 Task: Find connections with filter location Kardítsa with filter topic #Networkingwith filter profile language German with filter current company Seco Tools with filter school Bennett University with filter industry Abrasives and Nonmetallic Minerals Manufacturing with filter service category Telecommunications with filter keywords title Porter
Action: Mouse moved to (327, 219)
Screenshot: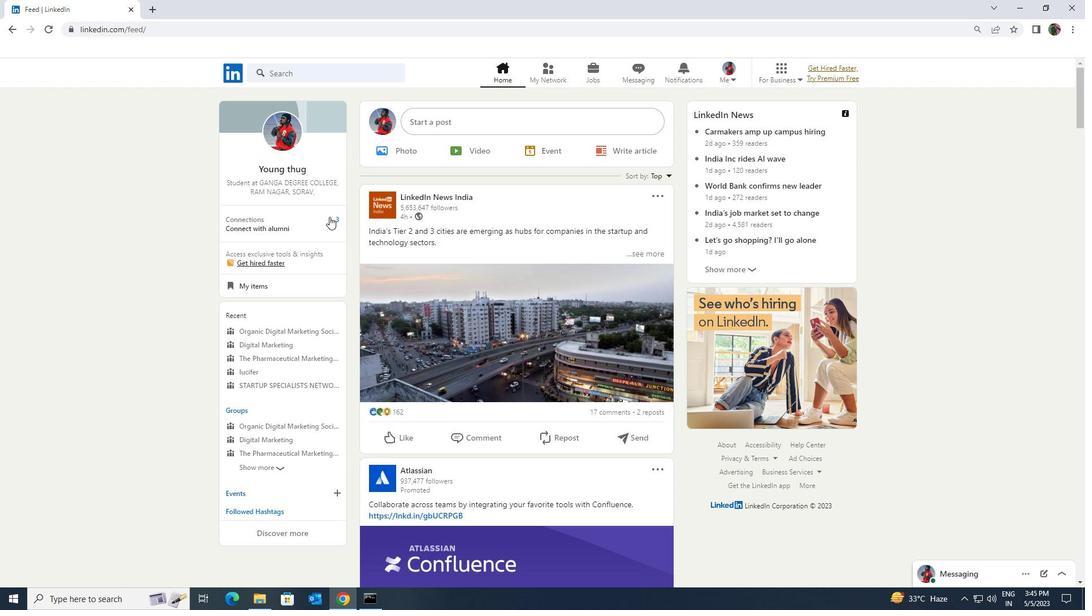 
Action: Mouse pressed left at (327, 219)
Screenshot: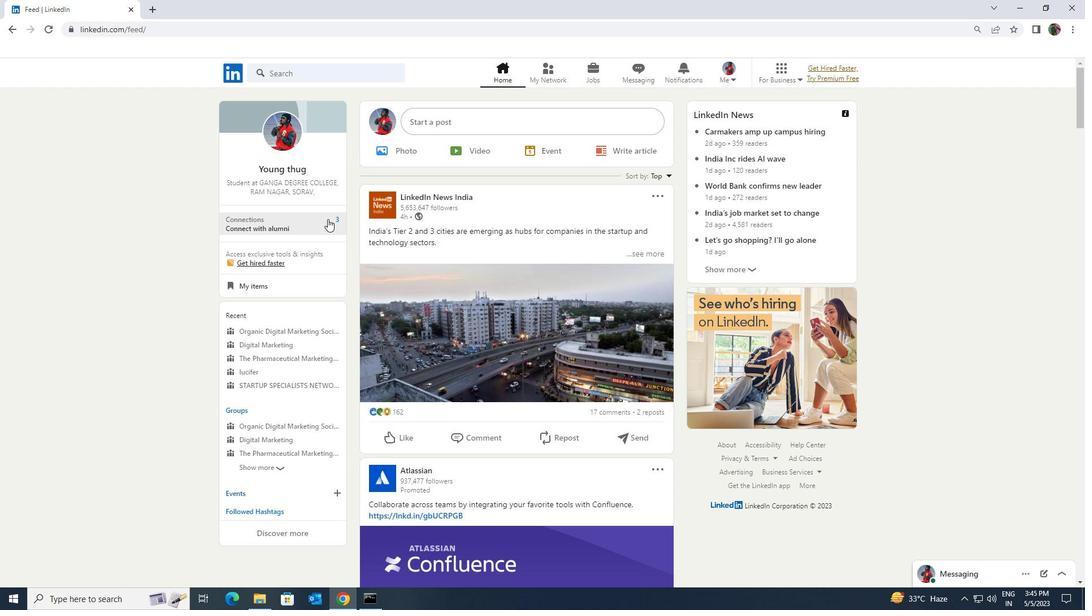 
Action: Mouse moved to (333, 140)
Screenshot: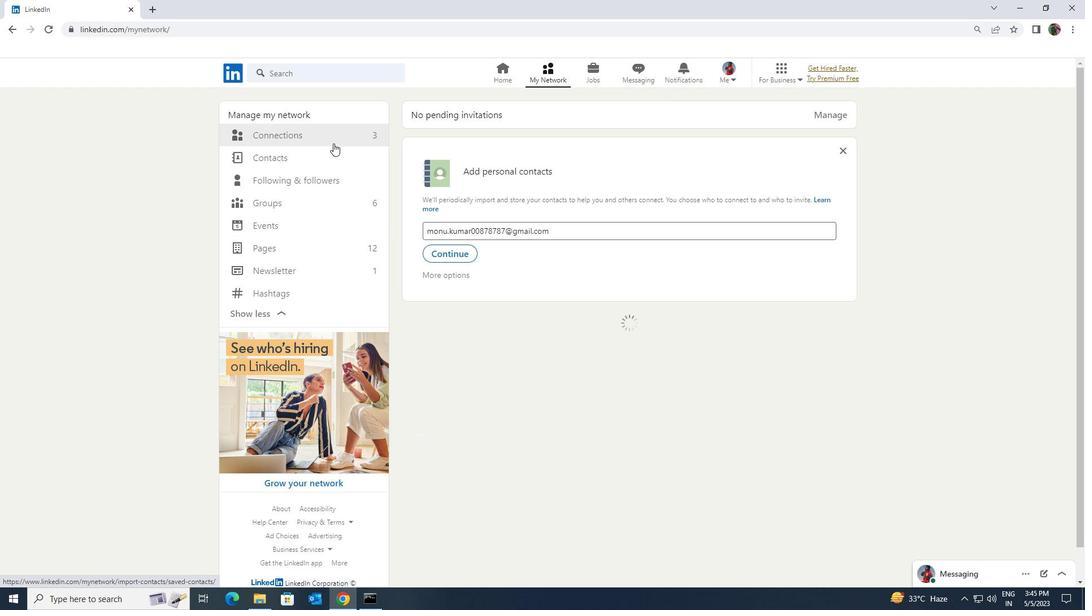 
Action: Mouse pressed left at (333, 140)
Screenshot: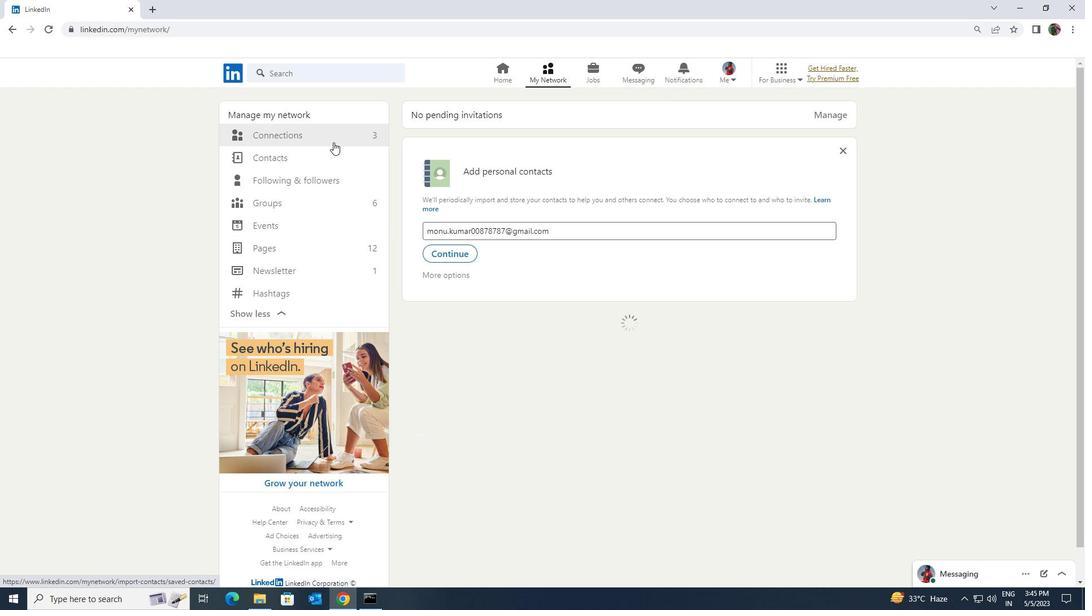 
Action: Mouse moved to (626, 136)
Screenshot: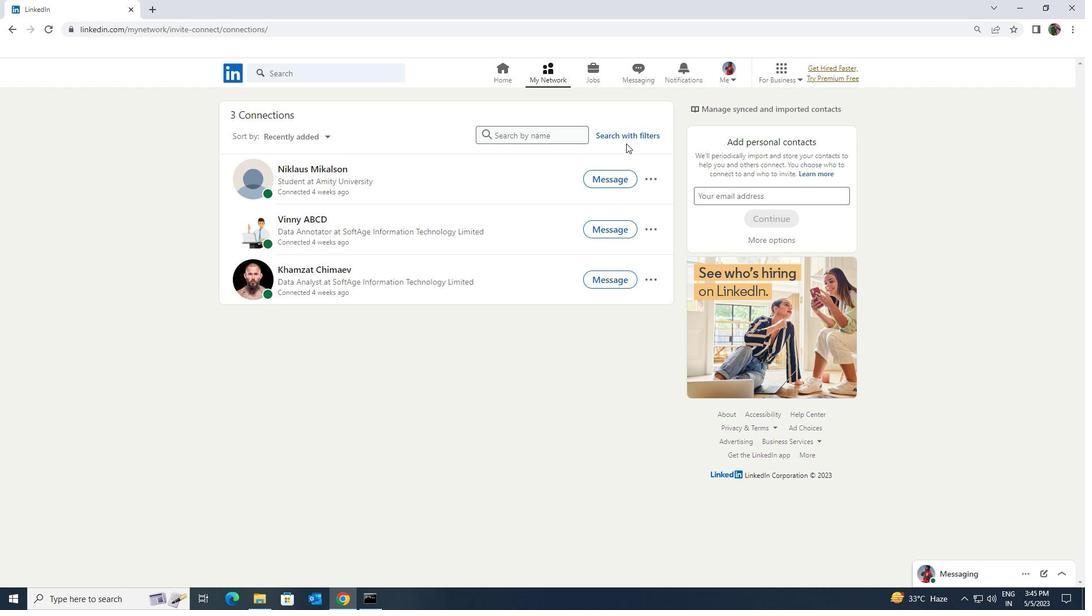 
Action: Mouse pressed left at (626, 136)
Screenshot: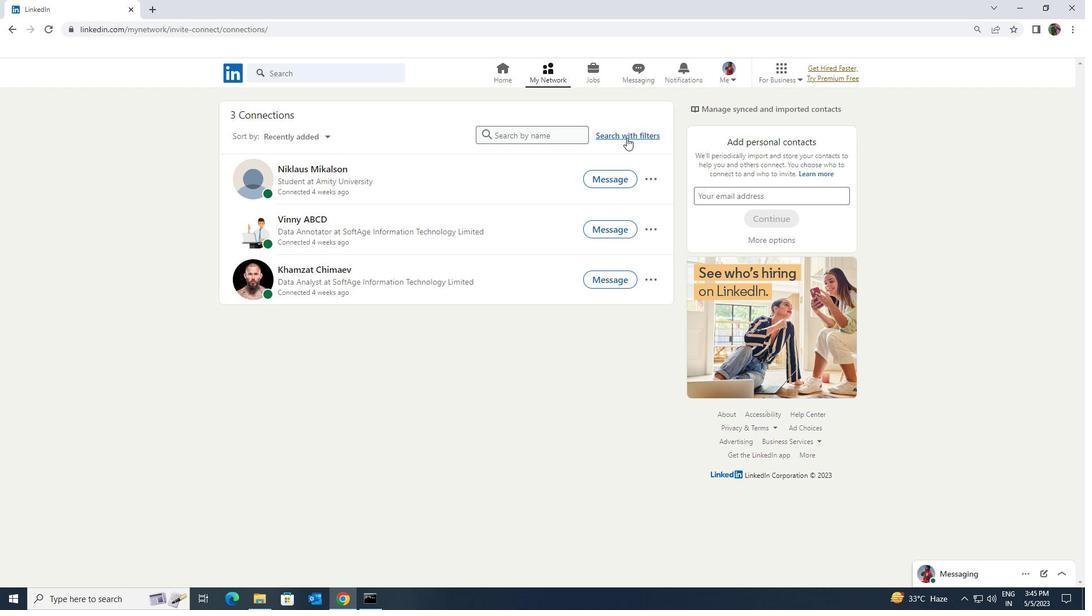 
Action: Mouse moved to (589, 105)
Screenshot: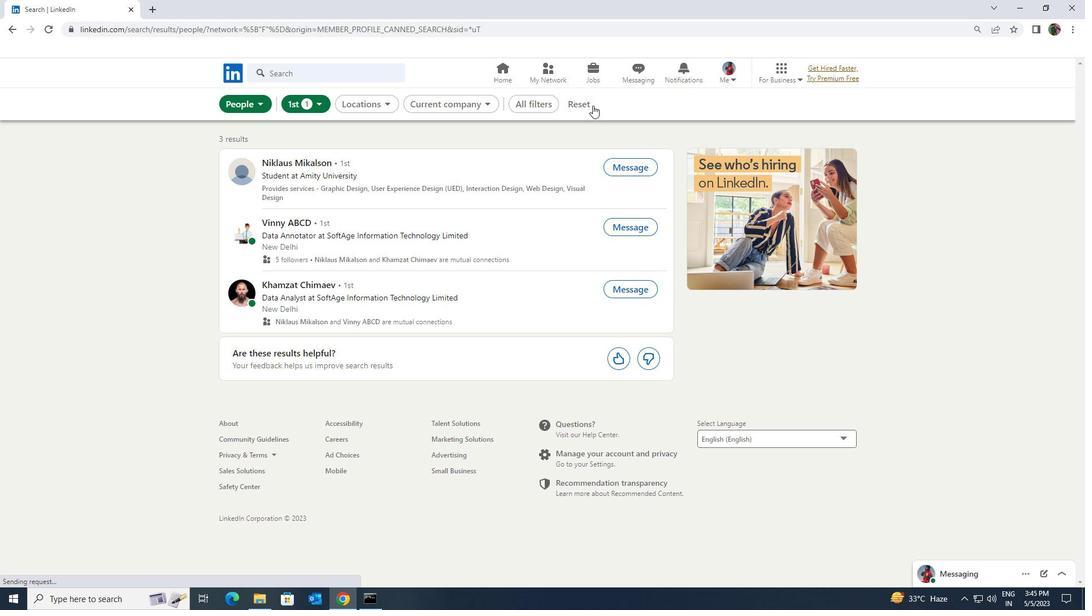 
Action: Mouse pressed left at (589, 105)
Screenshot: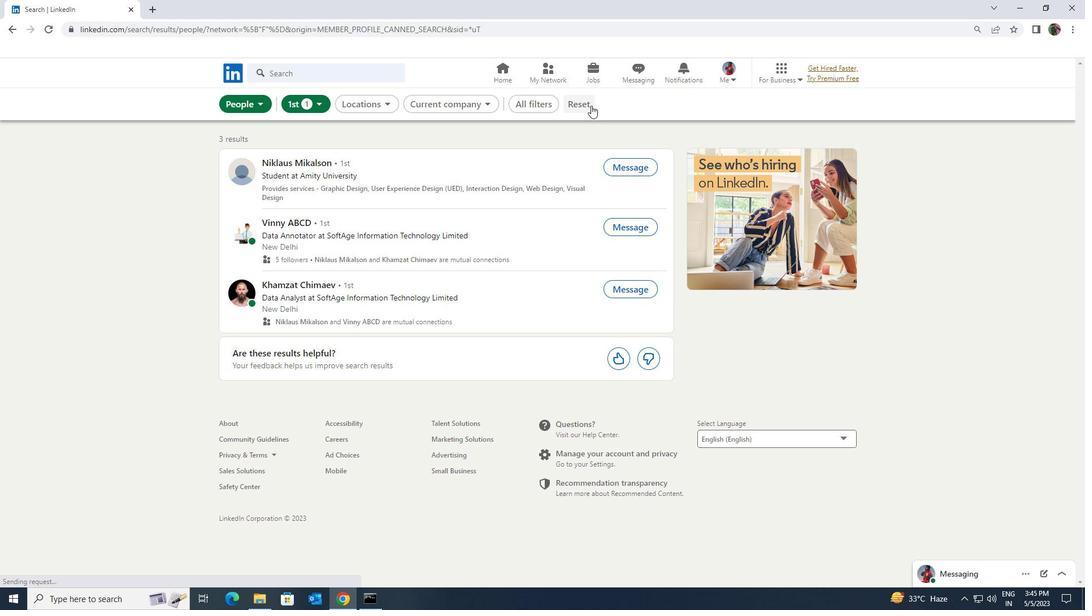 
Action: Mouse moved to (573, 103)
Screenshot: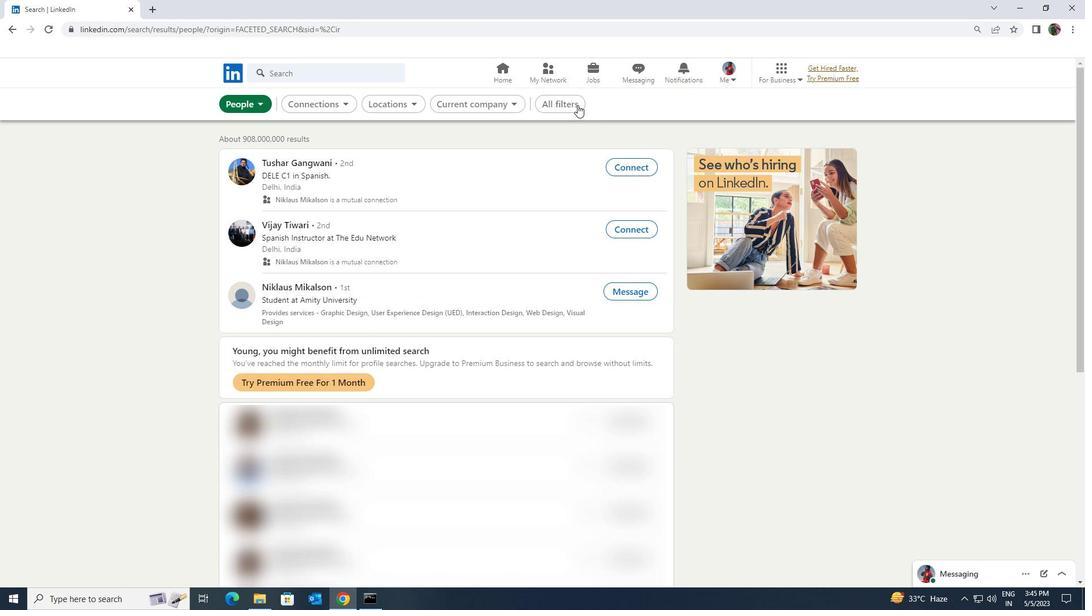 
Action: Mouse pressed left at (573, 103)
Screenshot: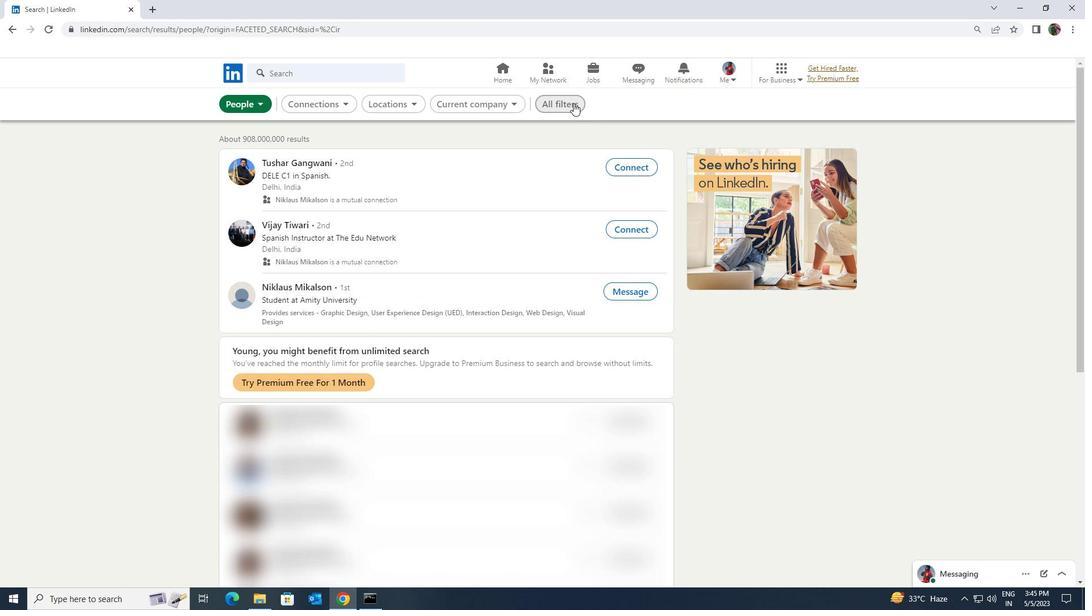 
Action: Mouse moved to (954, 449)
Screenshot: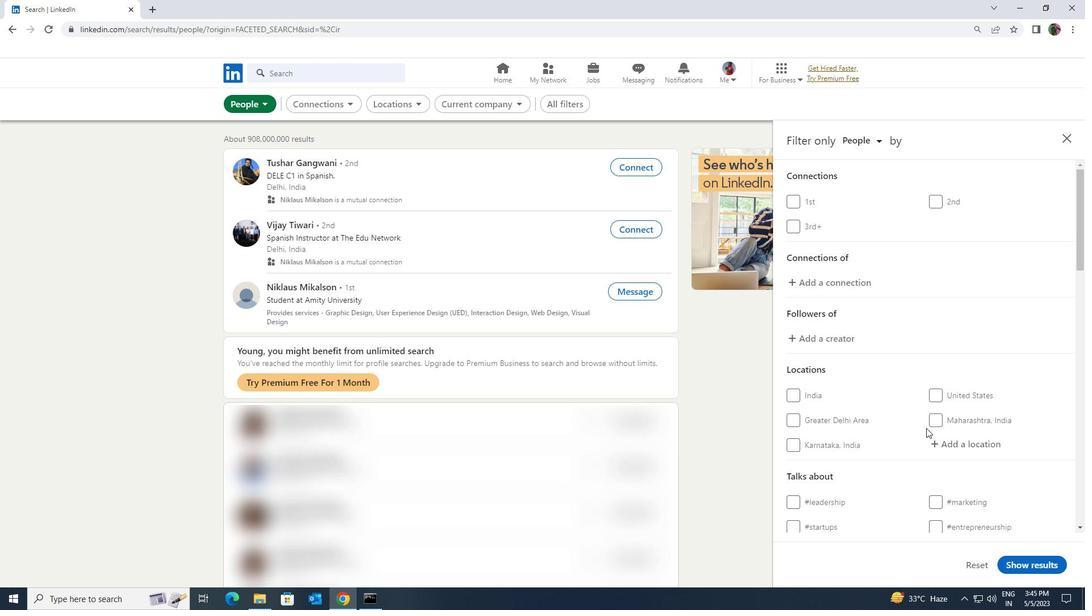 
Action: Mouse pressed left at (954, 449)
Screenshot: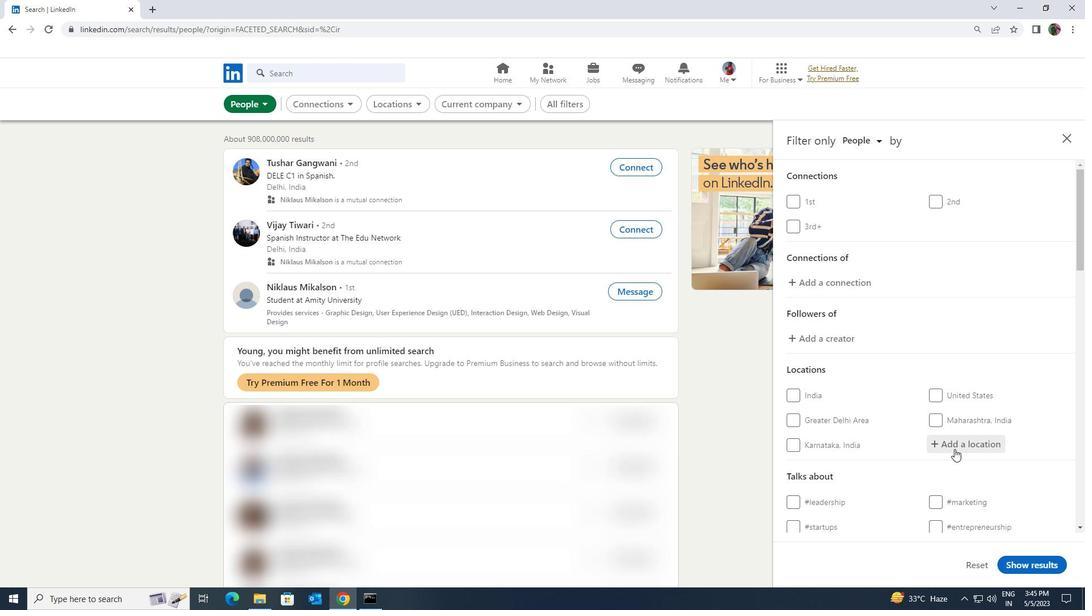 
Action: Key pressed <Key.shift>KARDISTA
Screenshot: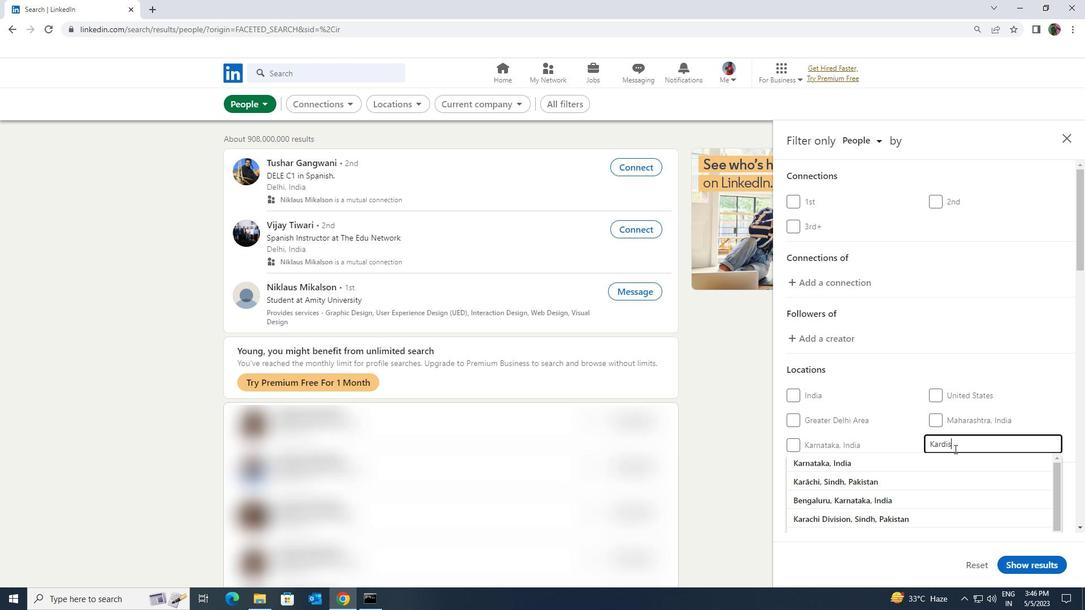 
Action: Mouse scrolled (954, 448) with delta (0, 0)
Screenshot: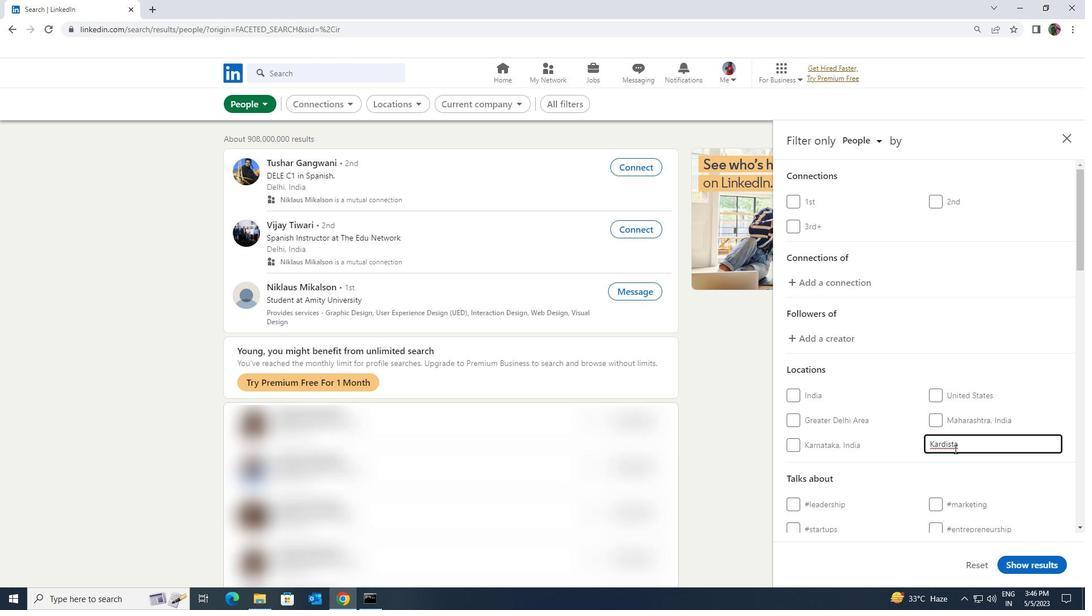 
Action: Mouse scrolled (954, 448) with delta (0, 0)
Screenshot: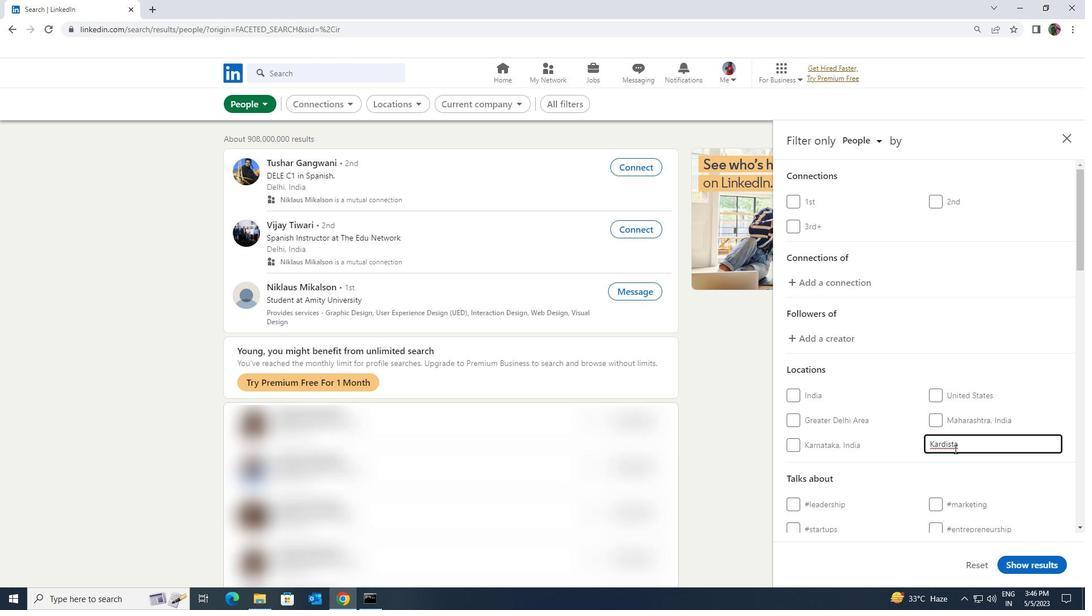 
Action: Mouse moved to (955, 445)
Screenshot: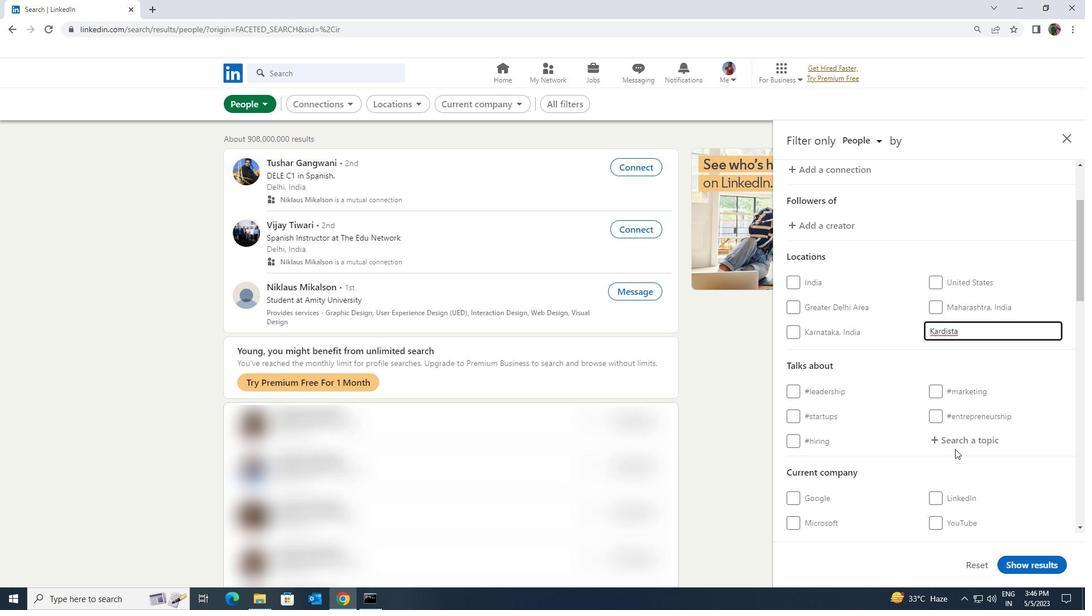 
Action: Mouse pressed left at (955, 445)
Screenshot: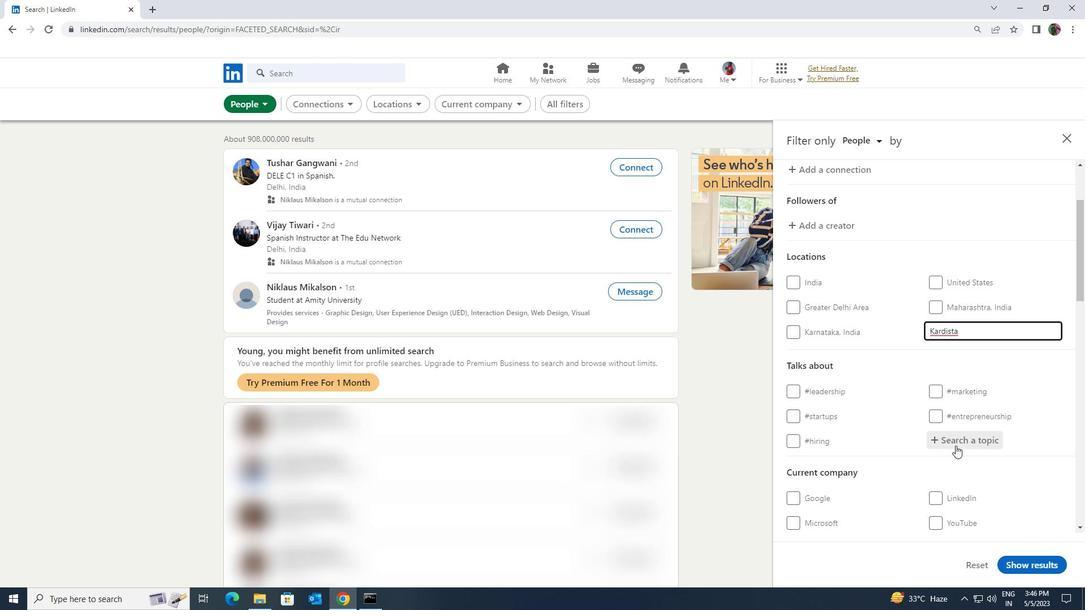 
Action: Key pressed <Key.shift>NETWORKING
Screenshot: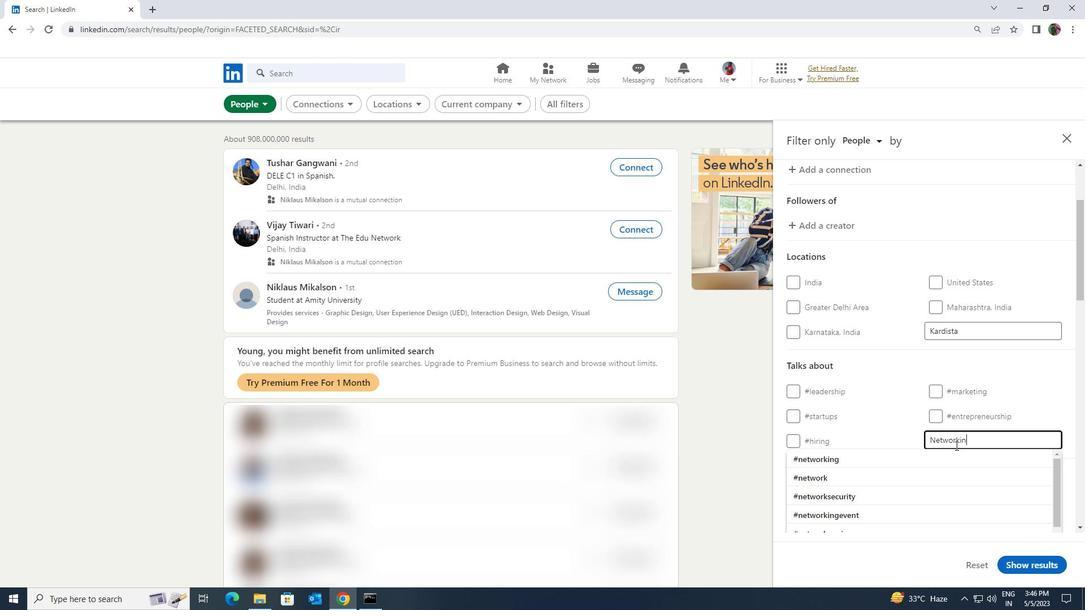 
Action: Mouse moved to (955, 452)
Screenshot: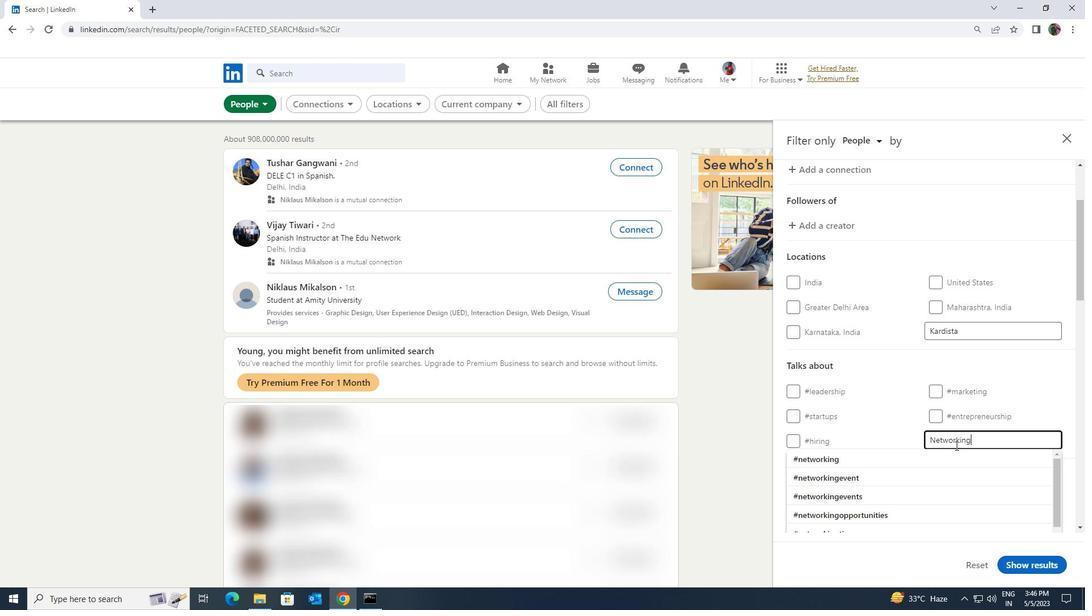 
Action: Mouse pressed left at (955, 452)
Screenshot: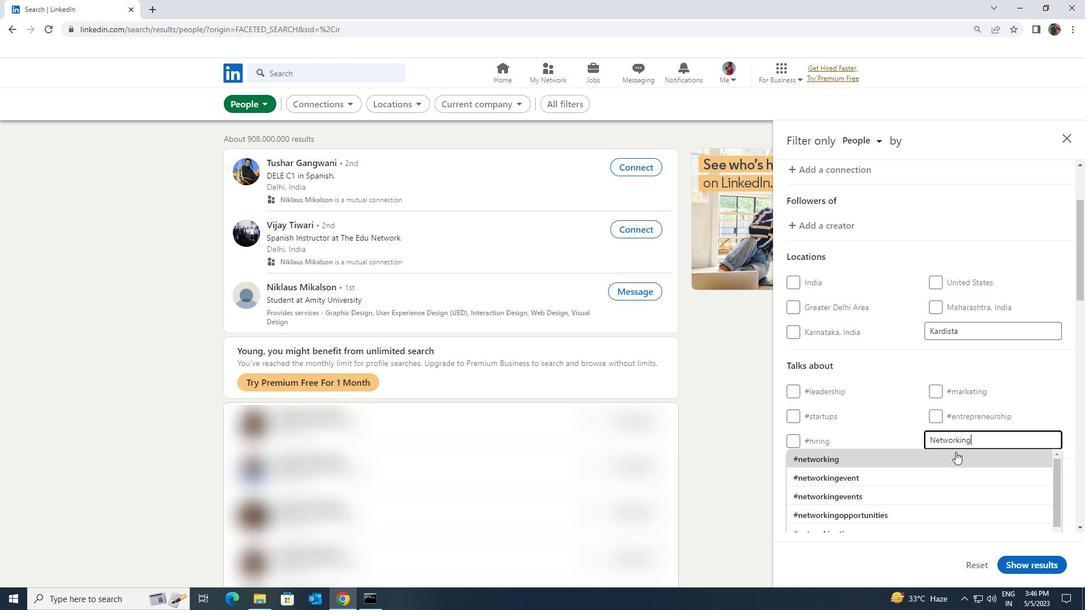 
Action: Mouse scrolled (955, 451) with delta (0, 0)
Screenshot: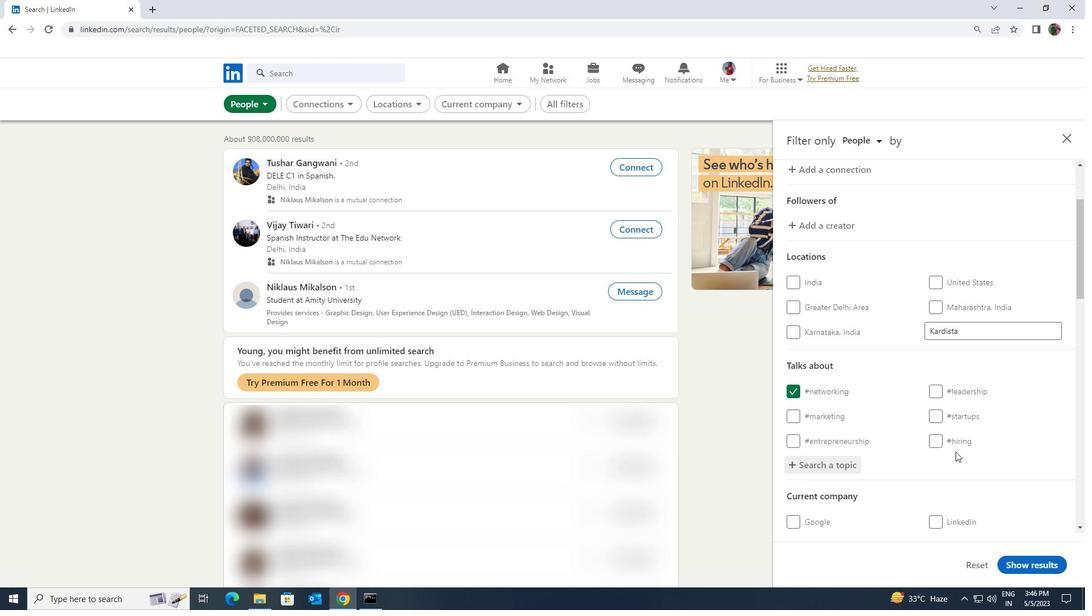 
Action: Mouse scrolled (955, 451) with delta (0, 0)
Screenshot: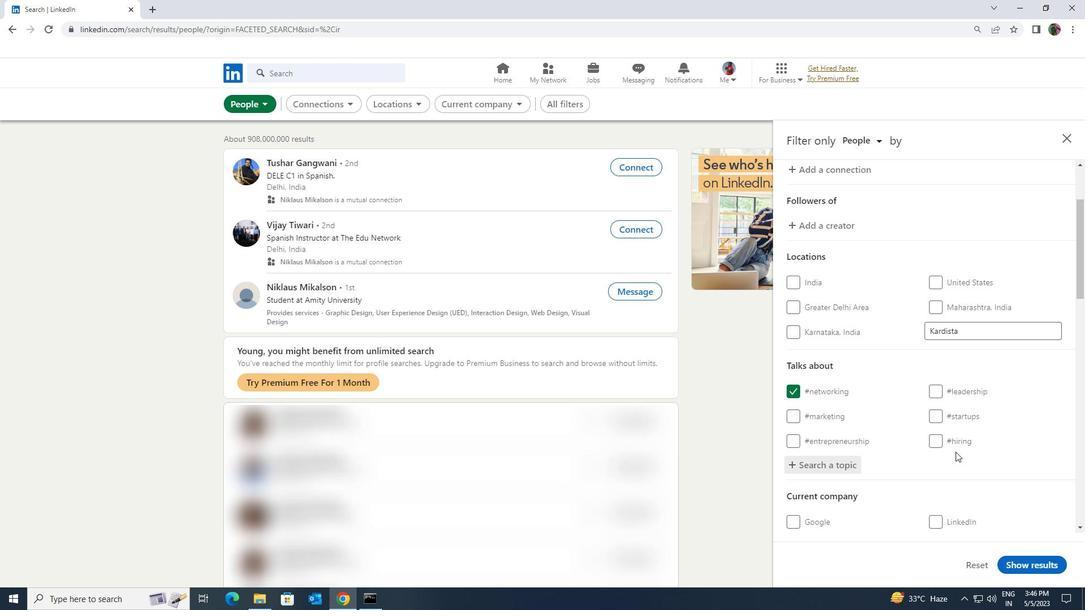 
Action: Mouse scrolled (955, 451) with delta (0, 0)
Screenshot: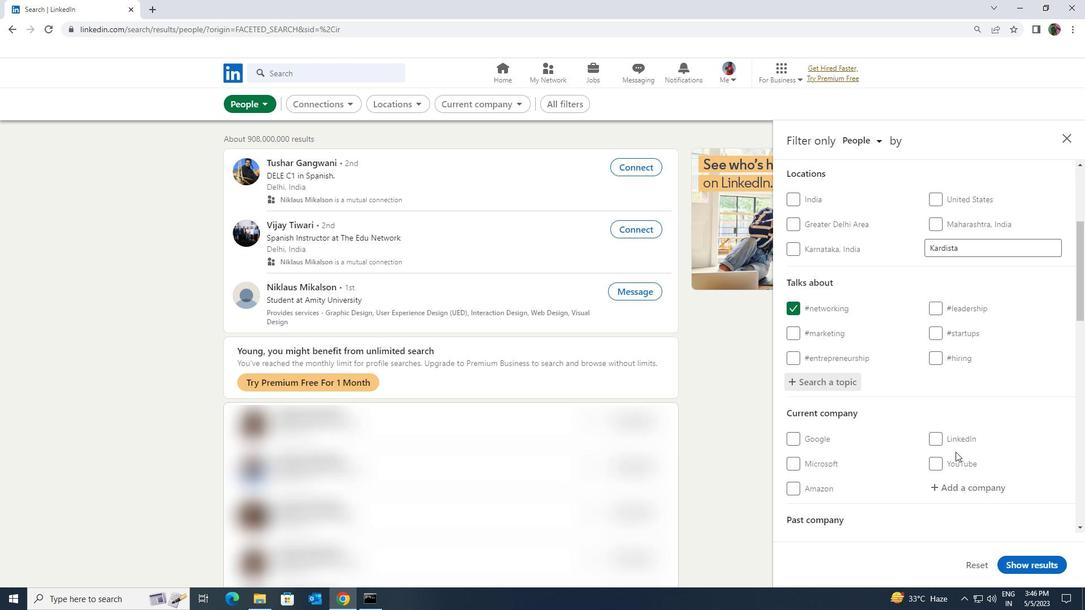 
Action: Mouse scrolled (955, 451) with delta (0, 0)
Screenshot: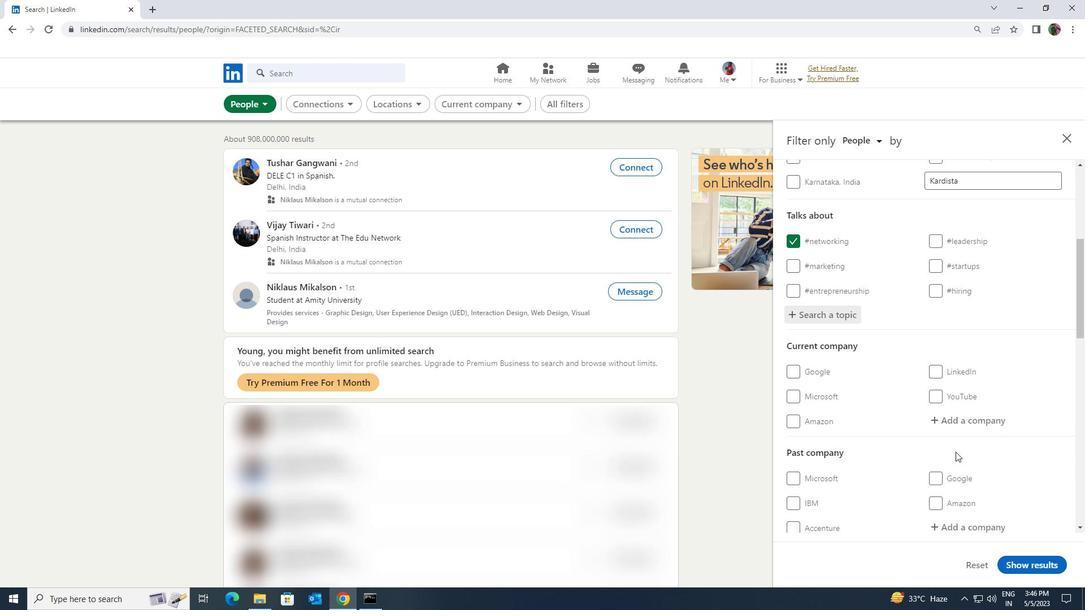
Action: Mouse scrolled (955, 451) with delta (0, 0)
Screenshot: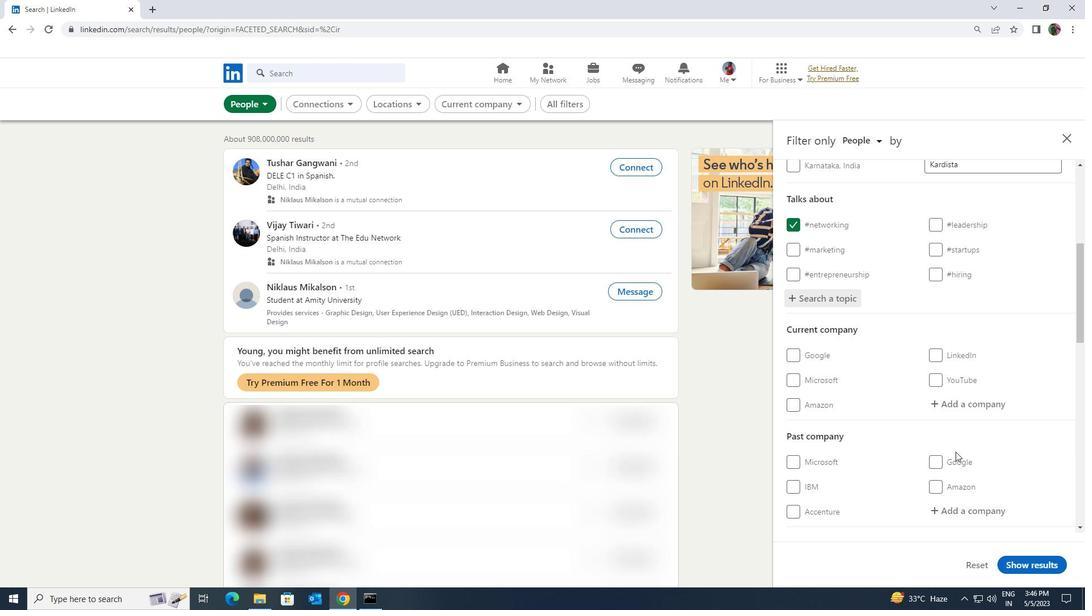 
Action: Mouse scrolled (955, 451) with delta (0, 0)
Screenshot: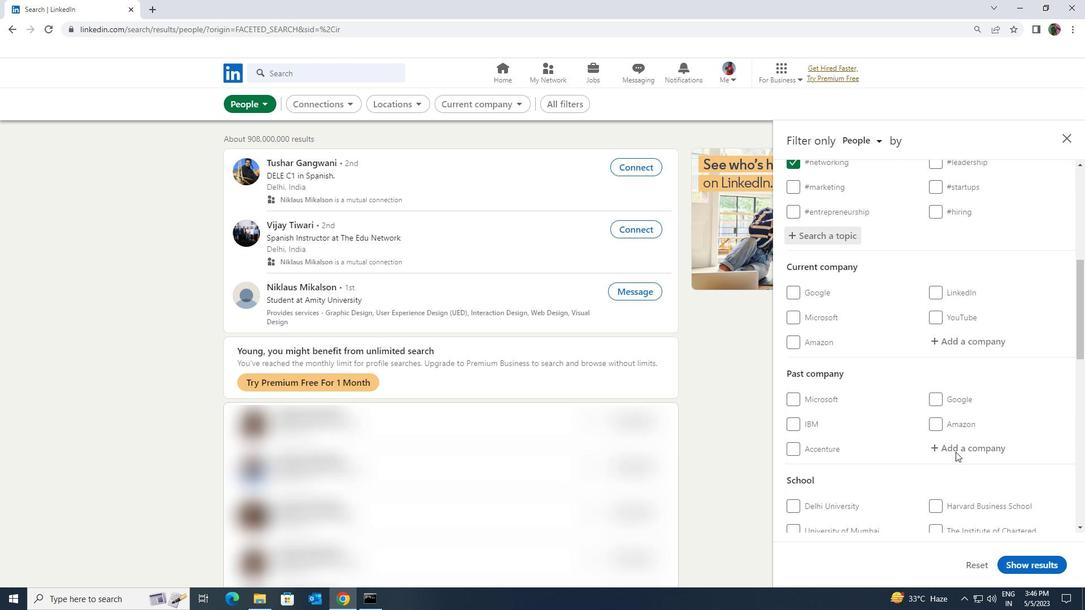 
Action: Mouse scrolled (955, 451) with delta (0, 0)
Screenshot: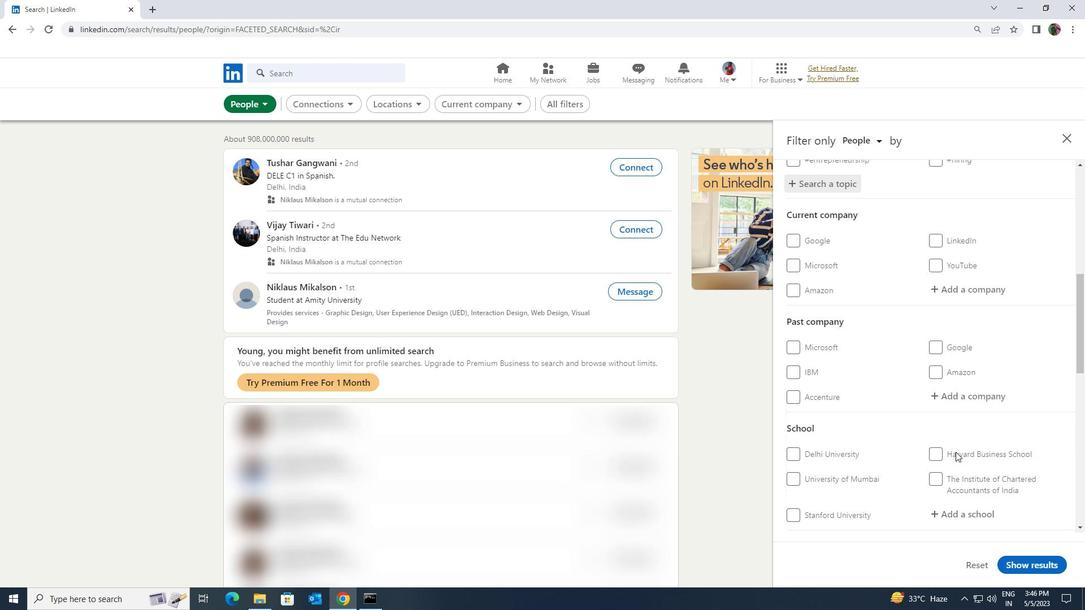
Action: Mouse scrolled (955, 451) with delta (0, 0)
Screenshot: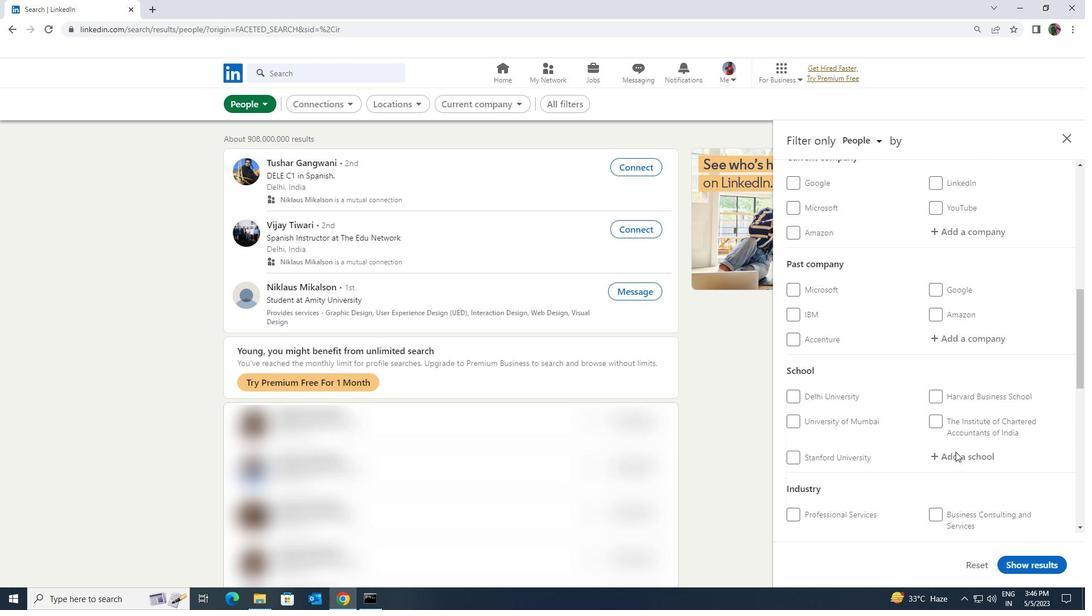 
Action: Mouse scrolled (955, 451) with delta (0, 0)
Screenshot: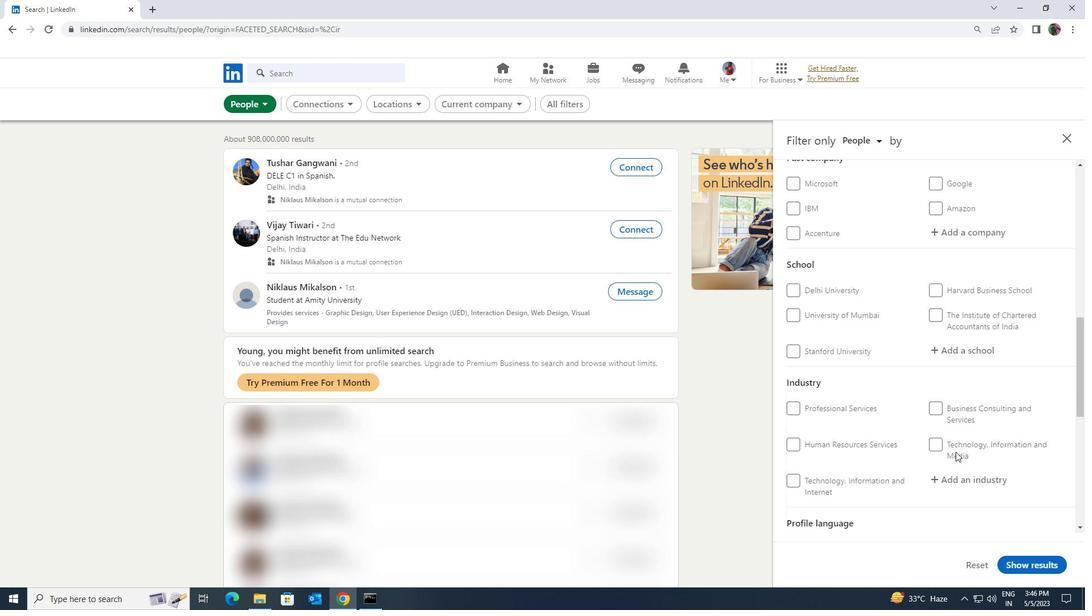 
Action: Mouse scrolled (955, 451) with delta (0, 0)
Screenshot: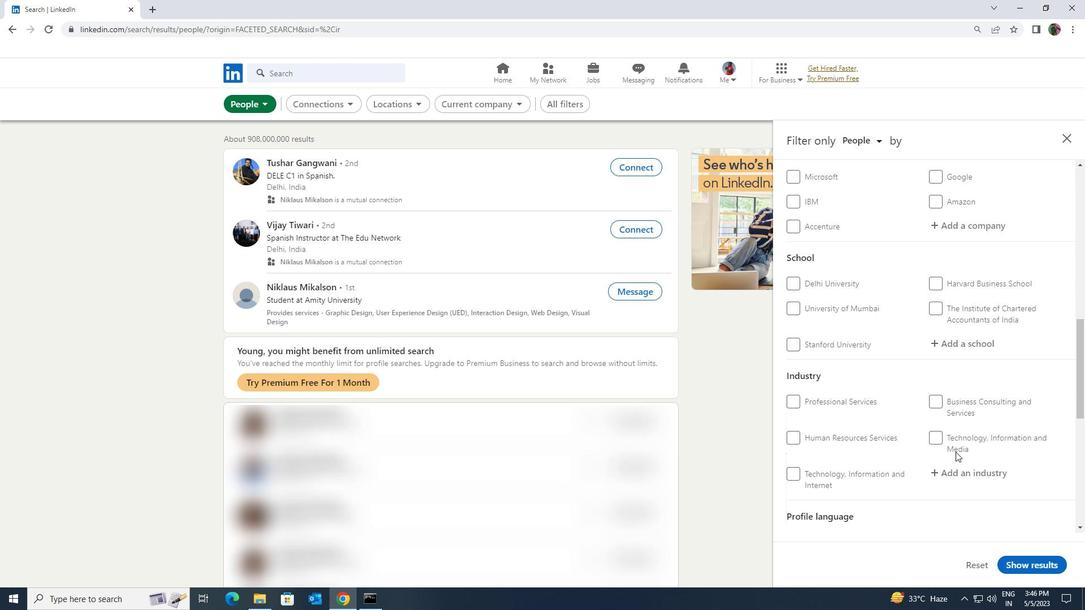 
Action: Mouse moved to (808, 479)
Screenshot: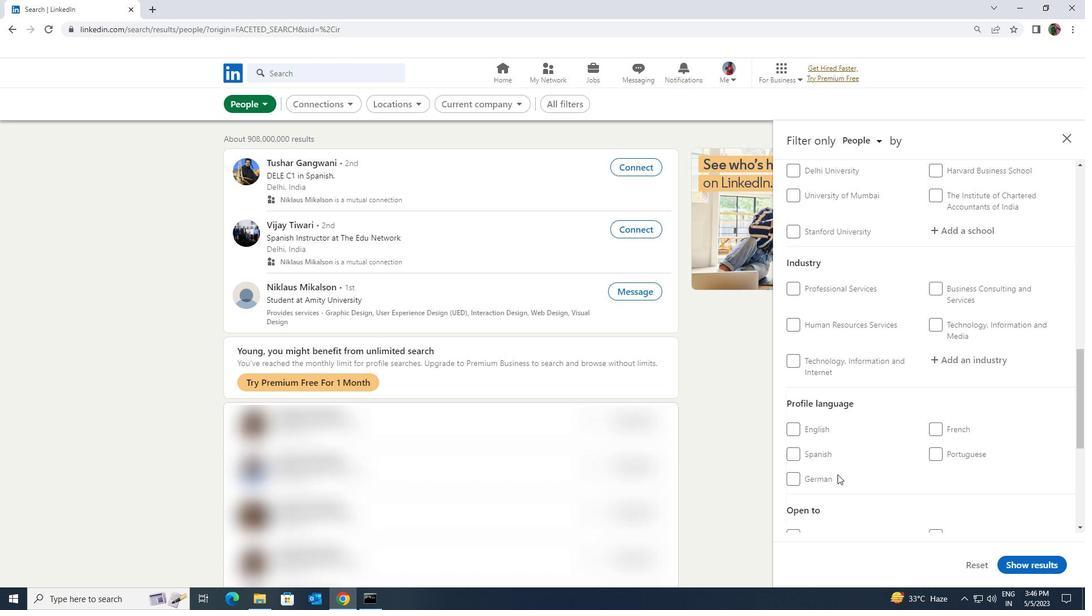 
Action: Mouse pressed left at (808, 479)
Screenshot: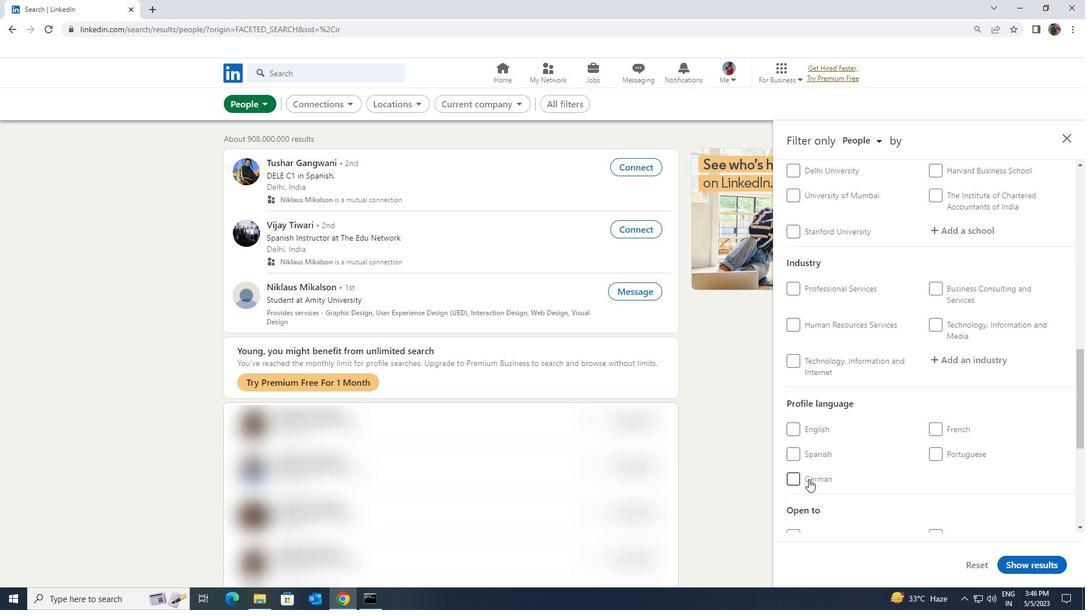 
Action: Mouse moved to (924, 467)
Screenshot: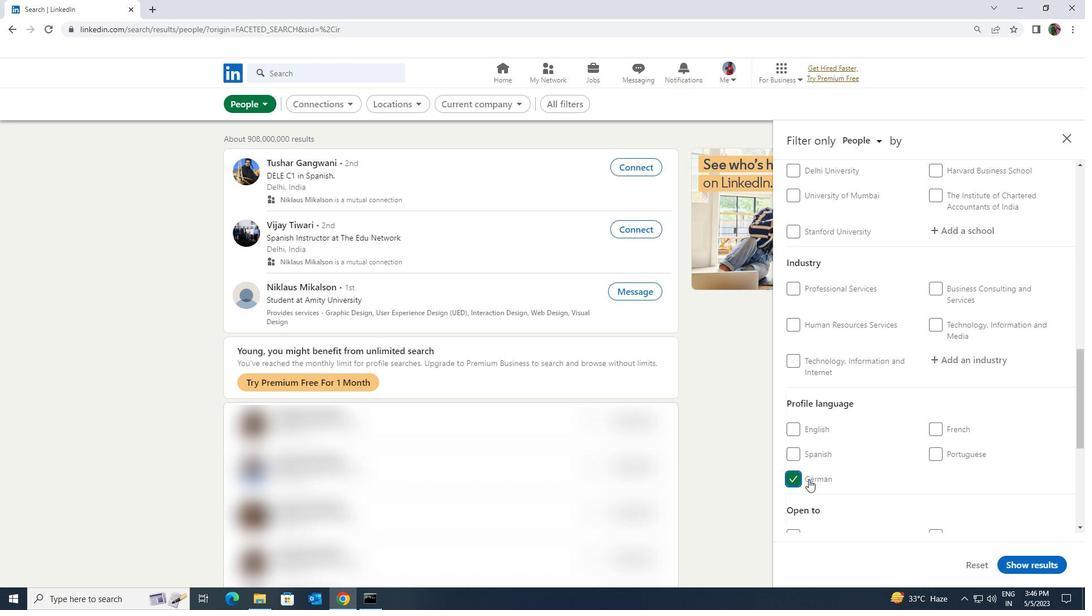 
Action: Mouse scrolled (924, 468) with delta (0, 0)
Screenshot: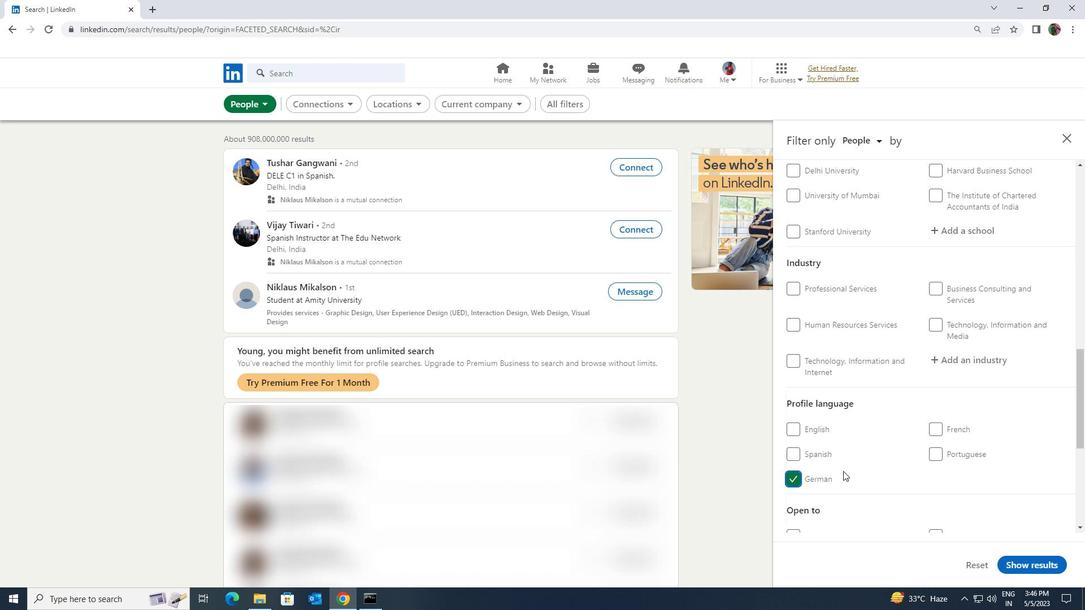 
Action: Mouse scrolled (924, 468) with delta (0, 0)
Screenshot: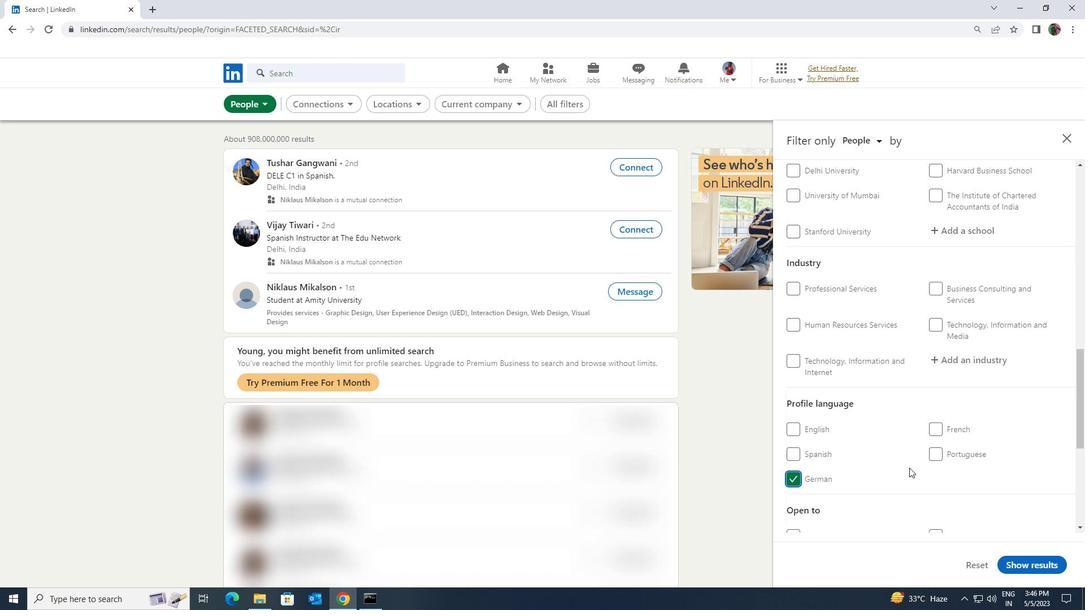 
Action: Mouse scrolled (924, 468) with delta (0, 0)
Screenshot: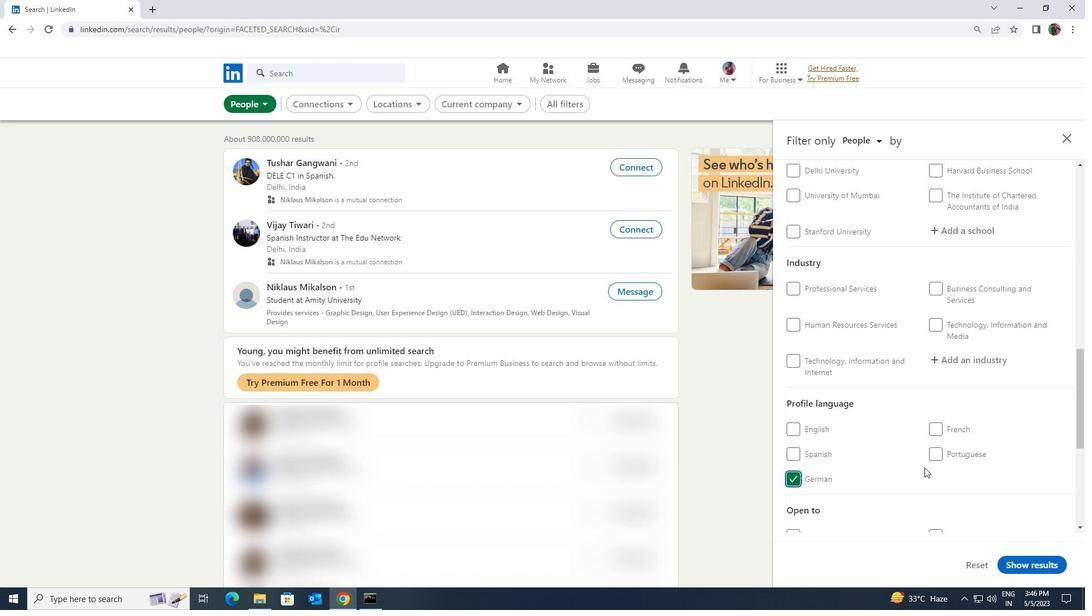 
Action: Mouse scrolled (924, 468) with delta (0, 0)
Screenshot: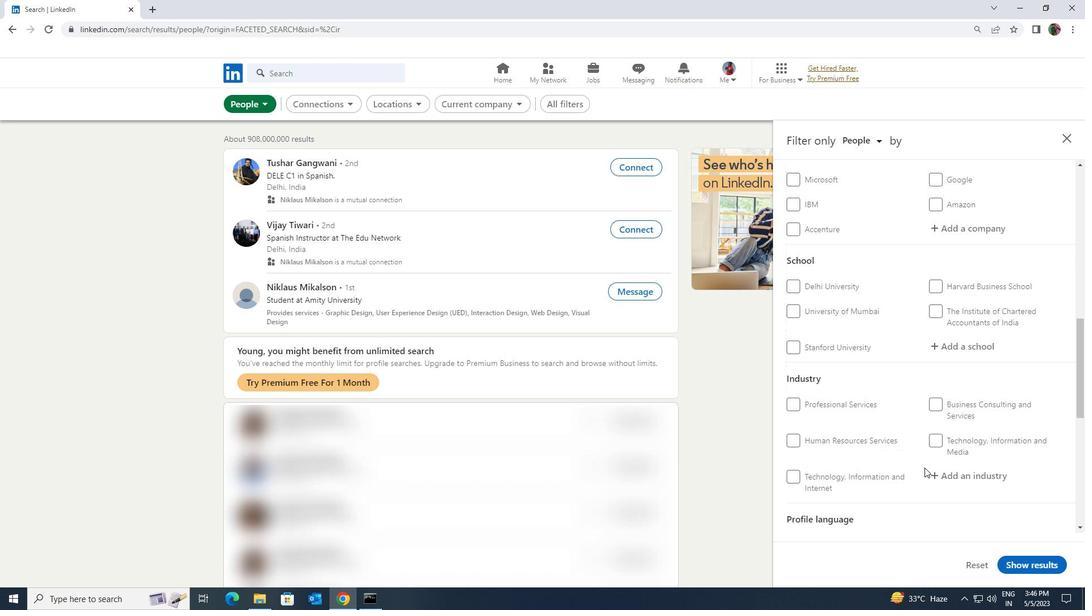 
Action: Mouse scrolled (924, 468) with delta (0, 0)
Screenshot: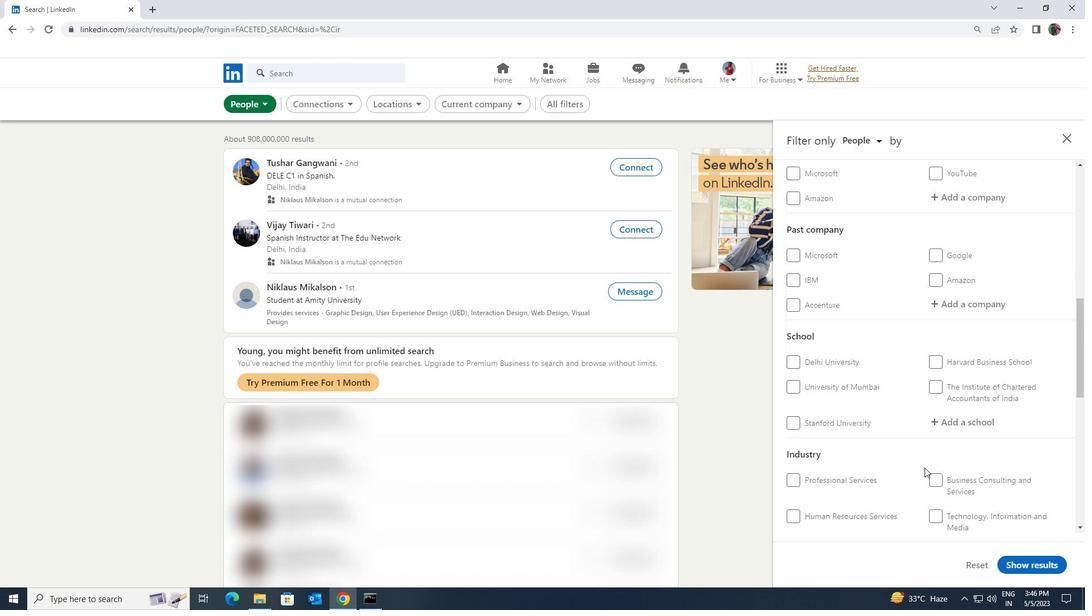 
Action: Mouse scrolled (924, 468) with delta (0, 0)
Screenshot: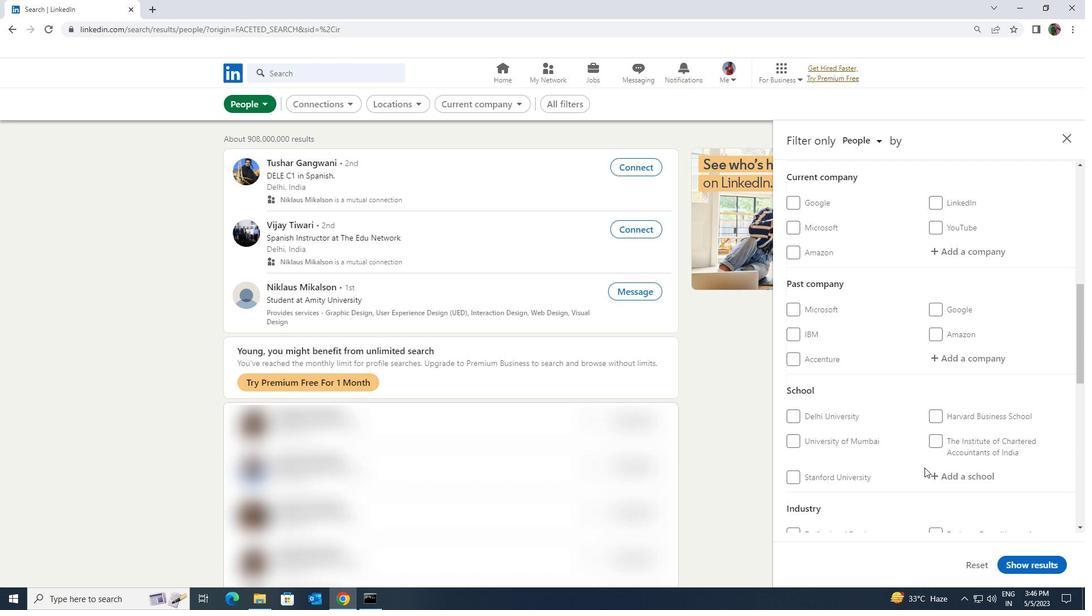 
Action: Mouse scrolled (924, 468) with delta (0, 0)
Screenshot: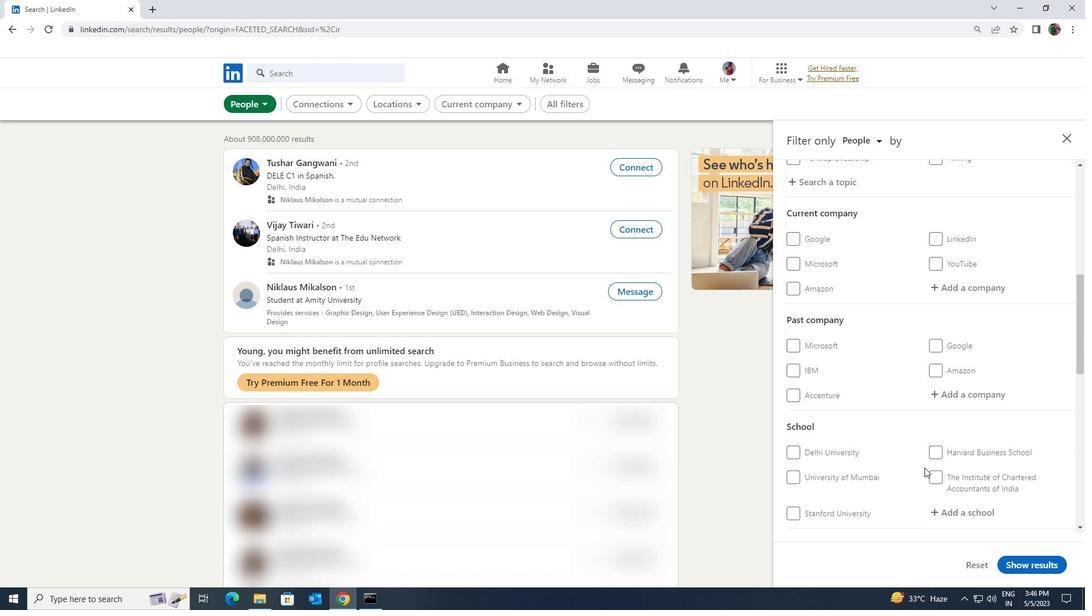 
Action: Mouse moved to (942, 402)
Screenshot: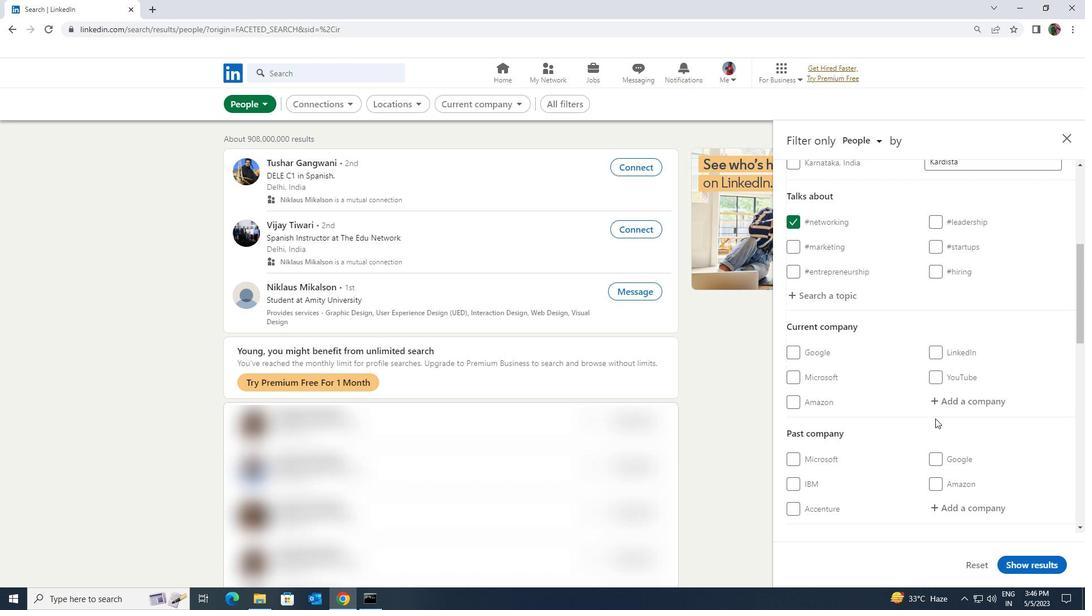 
Action: Mouse pressed left at (942, 402)
Screenshot: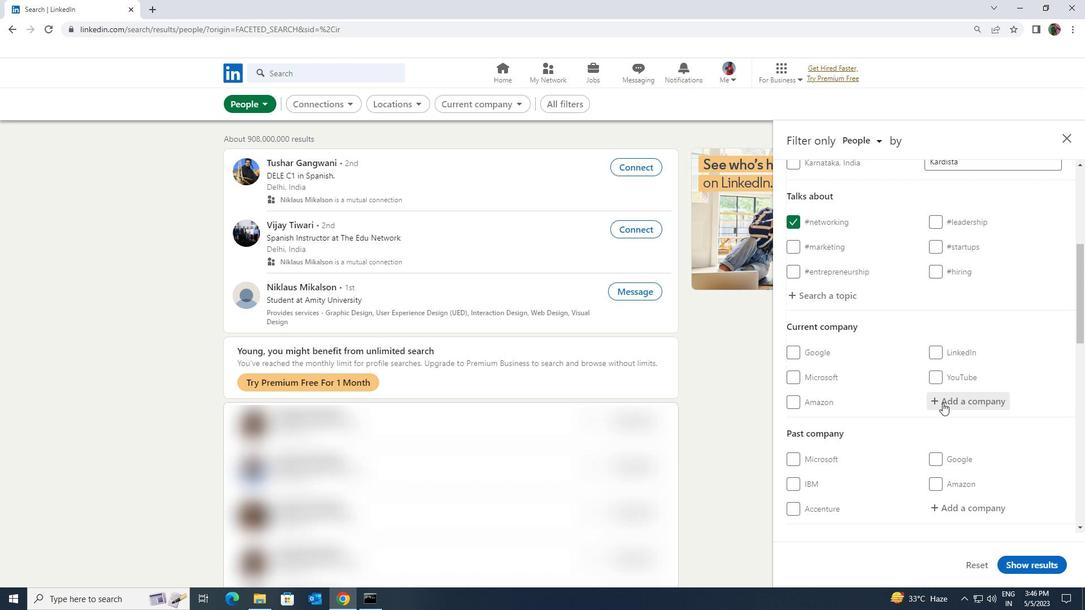 
Action: Key pressed <Key.shift>SECO<Key.space><Key.shift>TOOLS
Screenshot: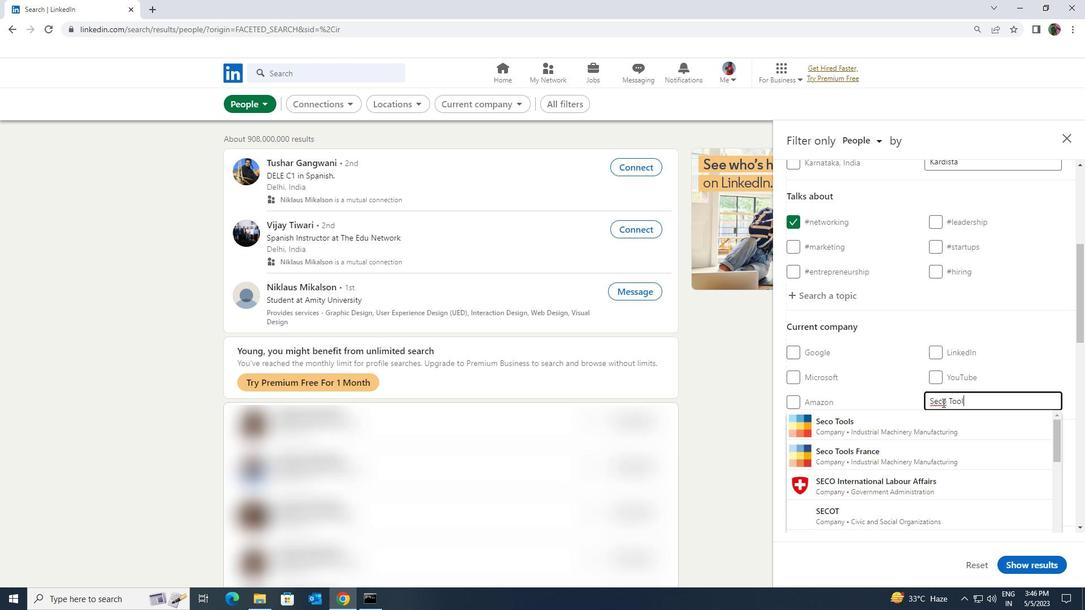 
Action: Mouse moved to (942, 415)
Screenshot: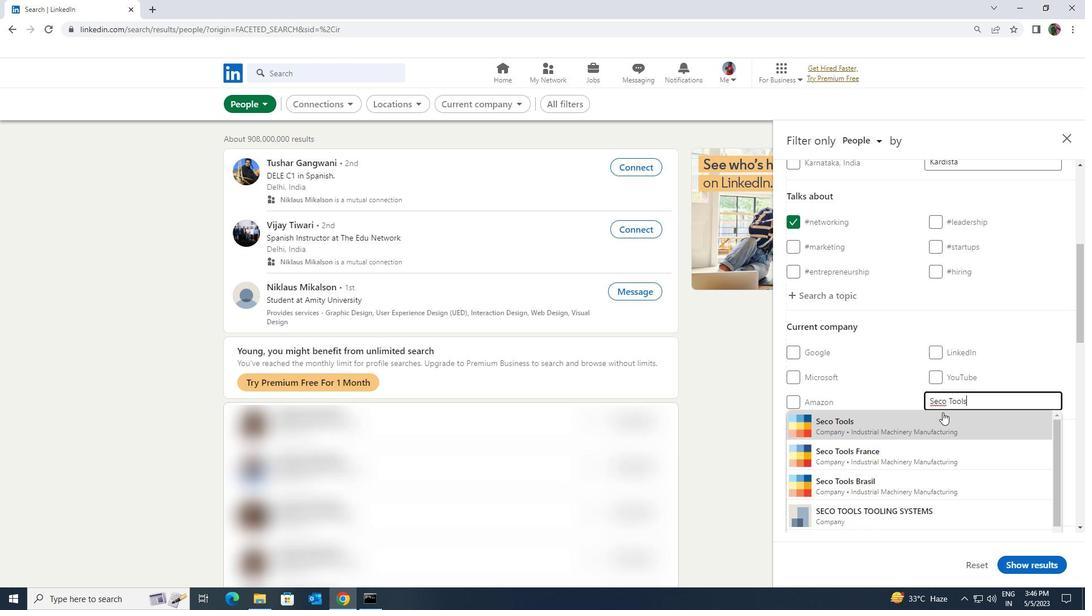 
Action: Mouse pressed left at (942, 415)
Screenshot: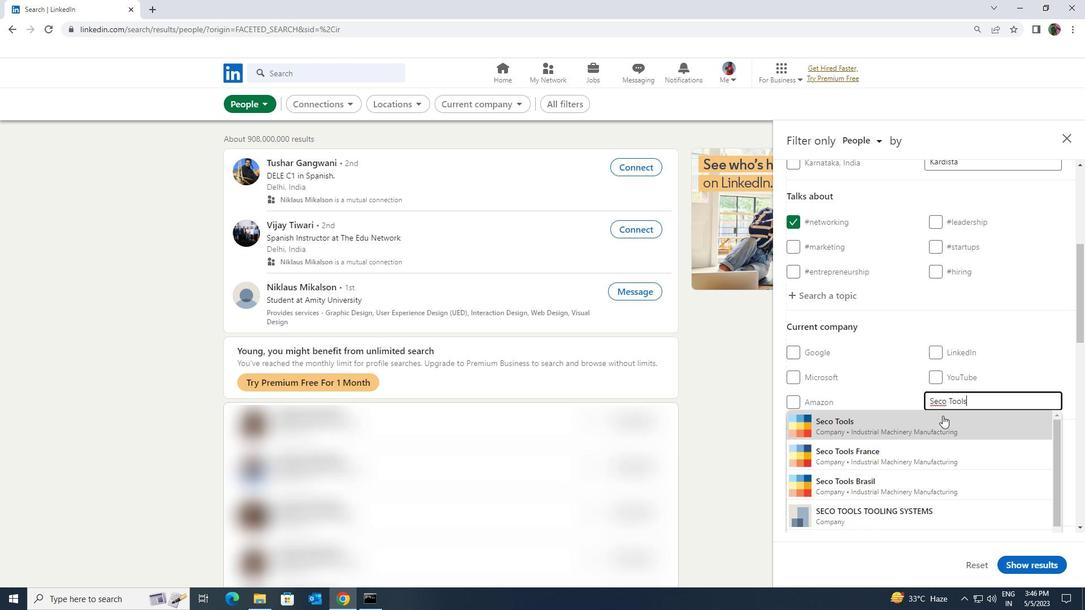 
Action: Mouse scrolled (942, 415) with delta (0, 0)
Screenshot: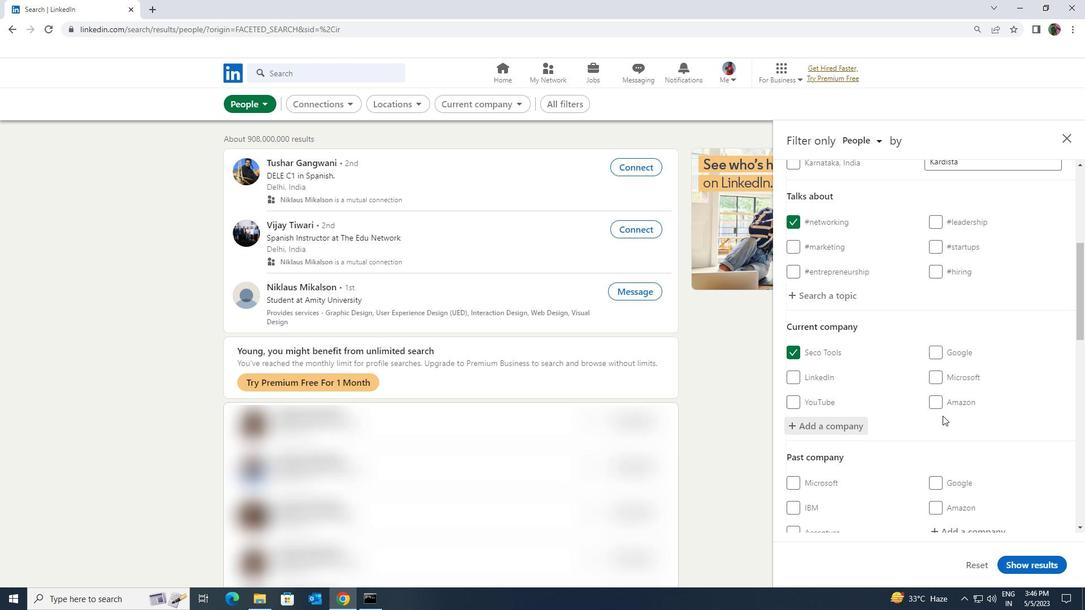 
Action: Mouse scrolled (942, 415) with delta (0, 0)
Screenshot: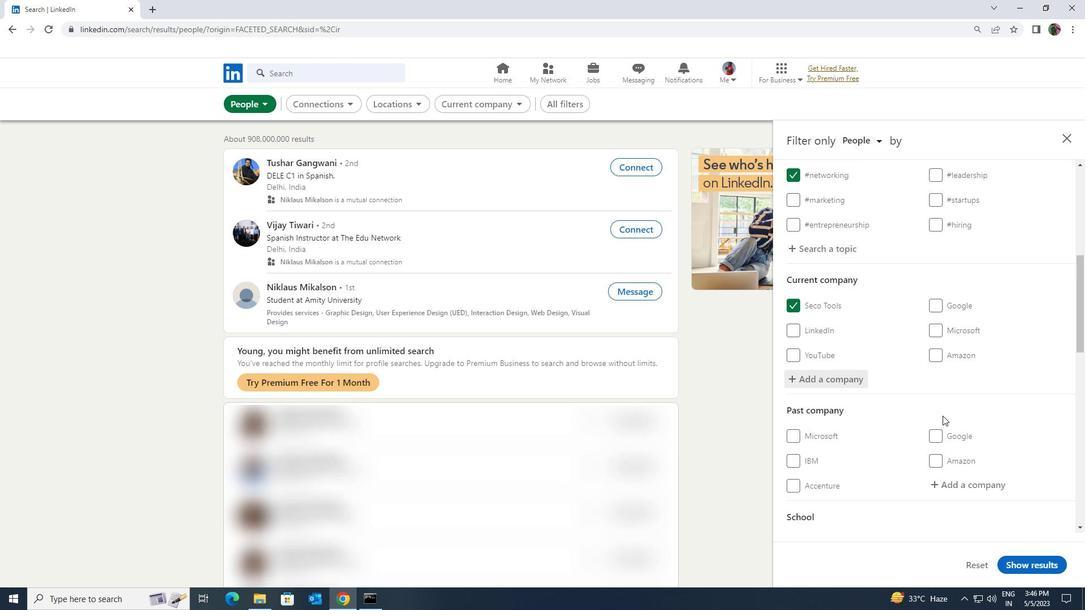 
Action: Mouse scrolled (942, 415) with delta (0, 0)
Screenshot: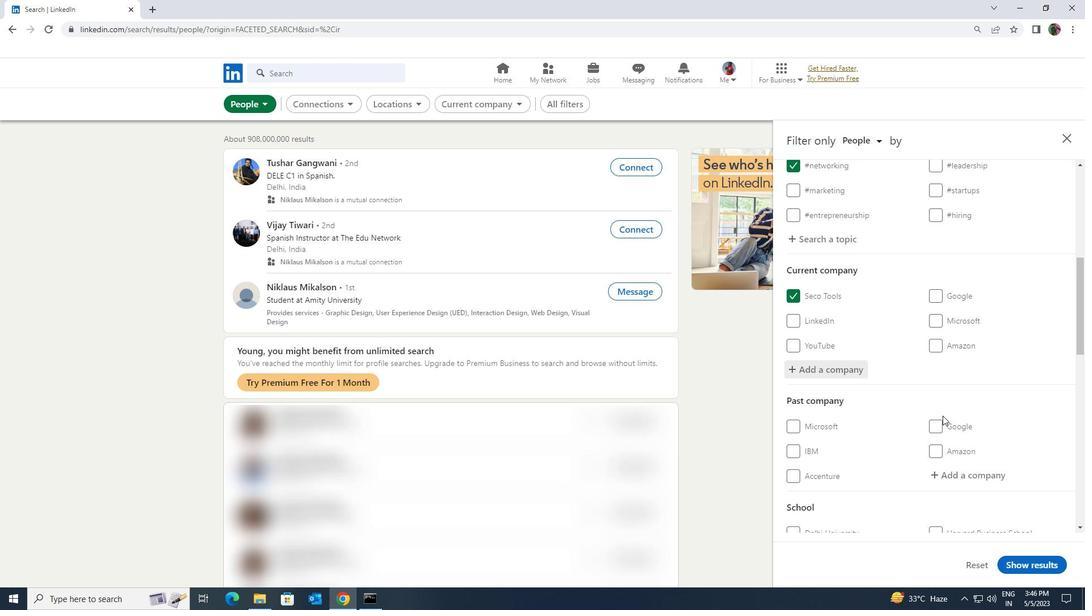 
Action: Mouse scrolled (942, 415) with delta (0, 0)
Screenshot: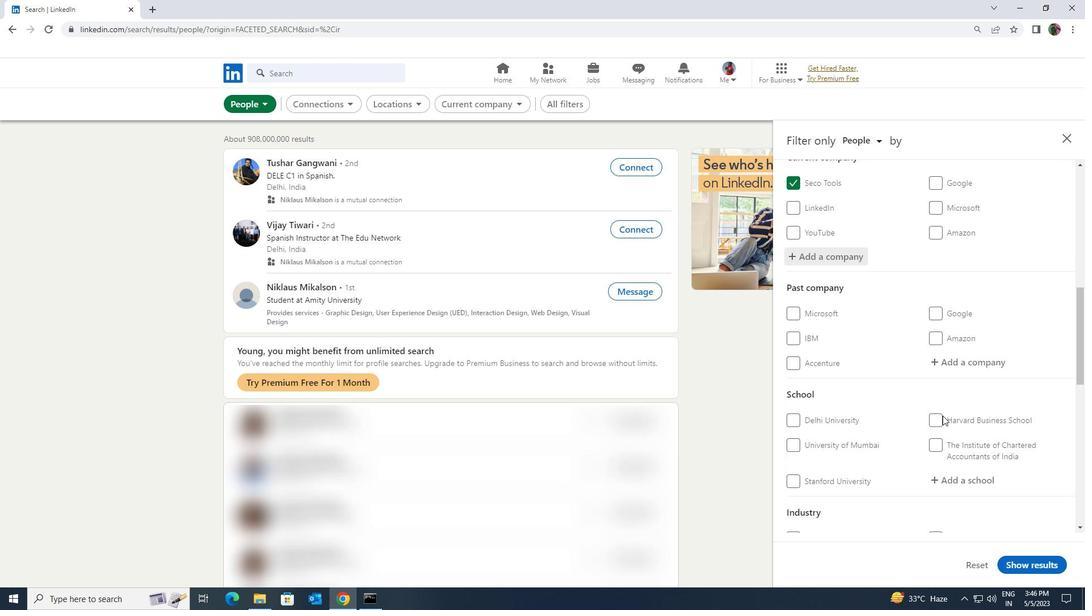 
Action: Mouse moved to (944, 421)
Screenshot: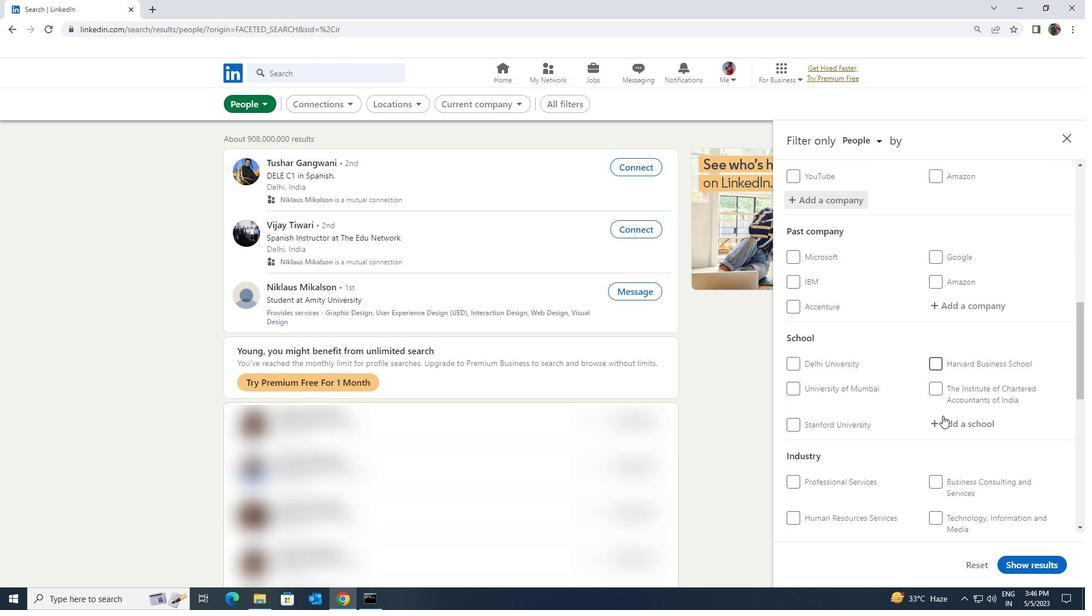 
Action: Mouse pressed left at (944, 421)
Screenshot: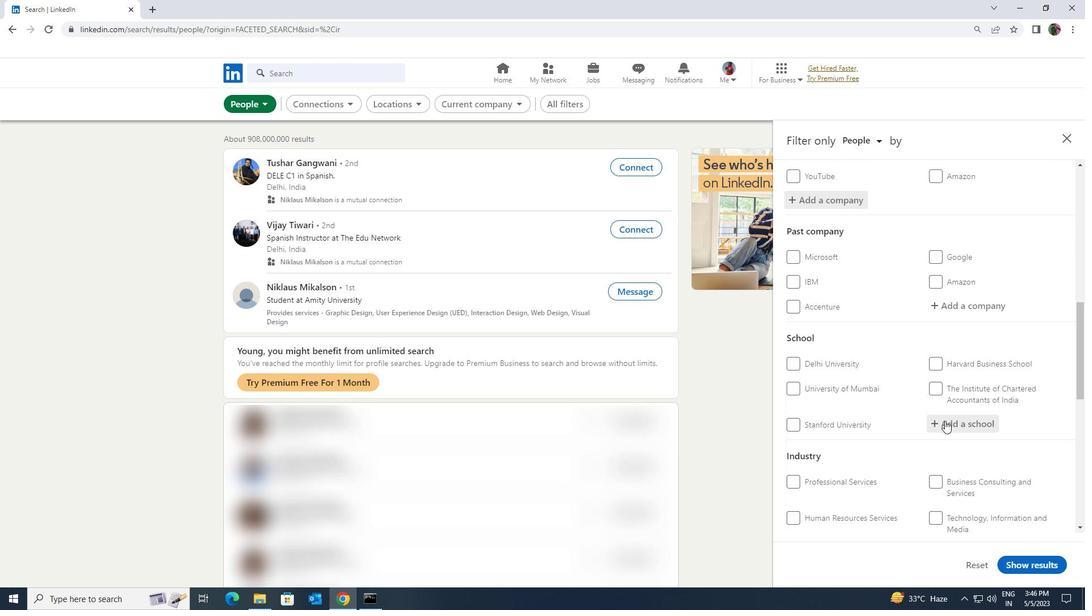 
Action: Key pressed <Key.shift><Key.shift><Key.shift><Key.shift><Key.shift><Key.shift><Key.shift>BENNETT<Key.space><Key.shift>UNIVERSITY
Screenshot: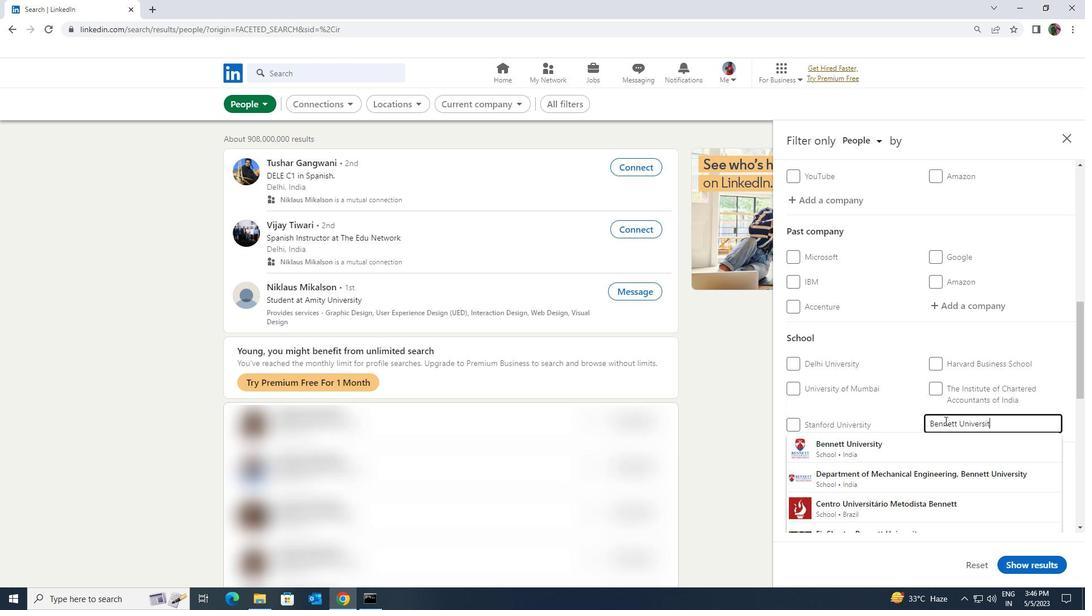 
Action: Mouse moved to (944, 439)
Screenshot: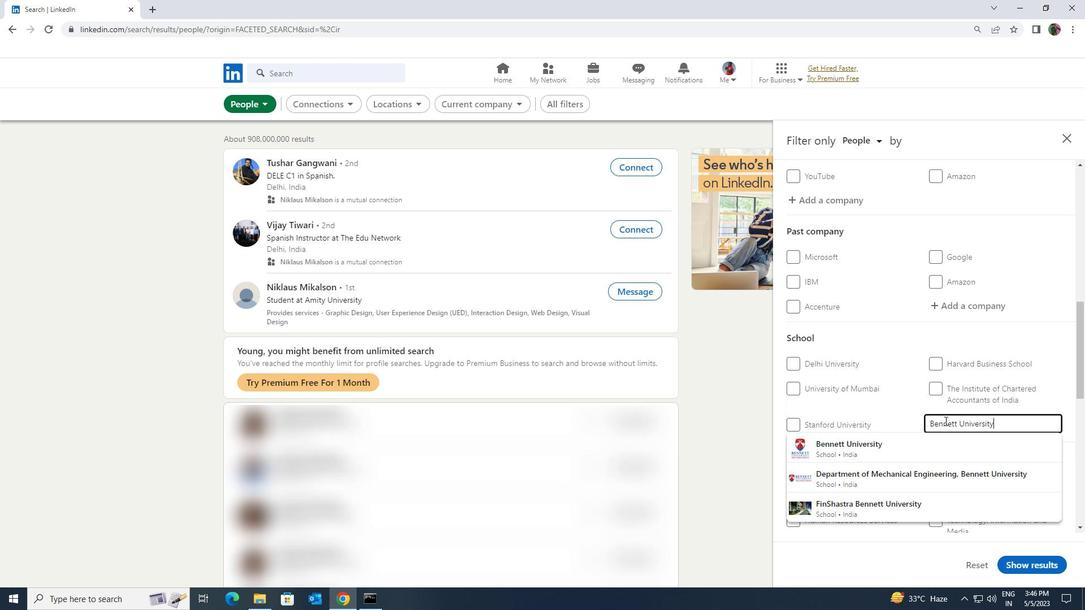
Action: Mouse pressed left at (944, 439)
Screenshot: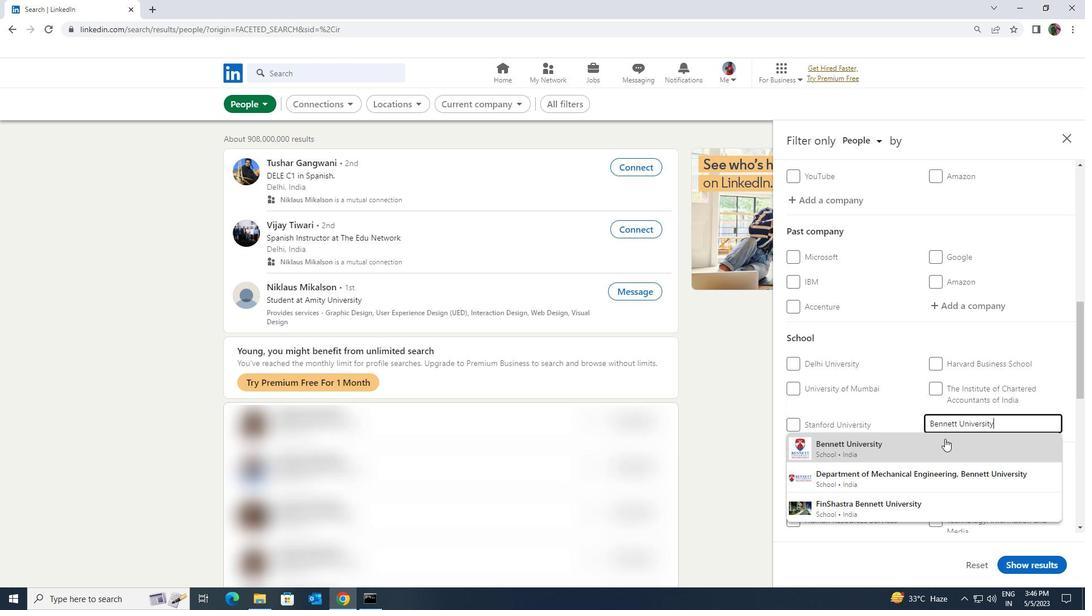 
Action: Mouse scrolled (944, 438) with delta (0, 0)
Screenshot: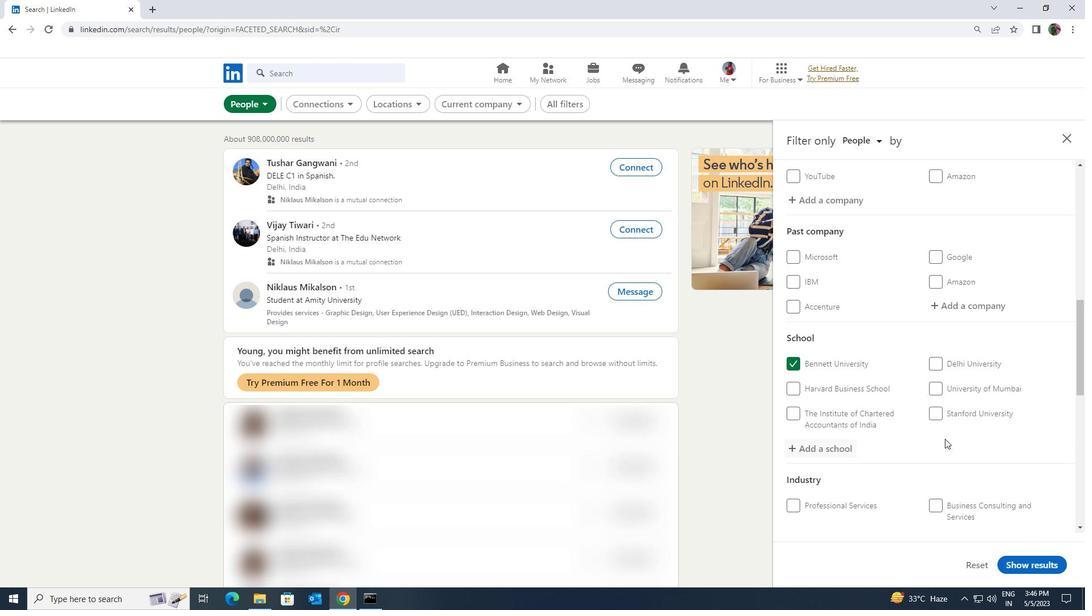 
Action: Mouse scrolled (944, 438) with delta (0, 0)
Screenshot: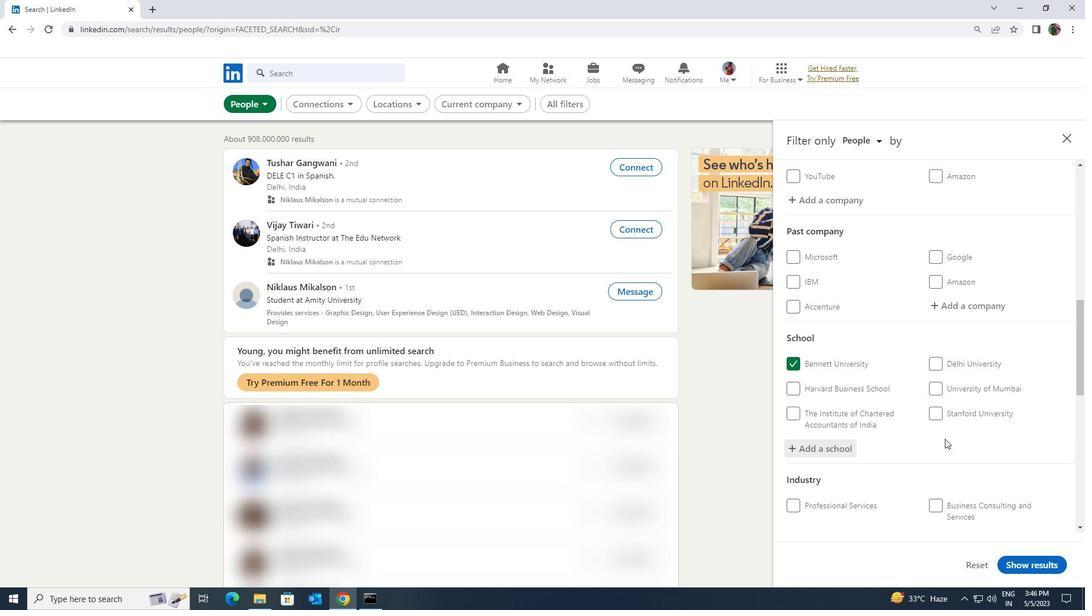 
Action: Mouse scrolled (944, 438) with delta (0, 0)
Screenshot: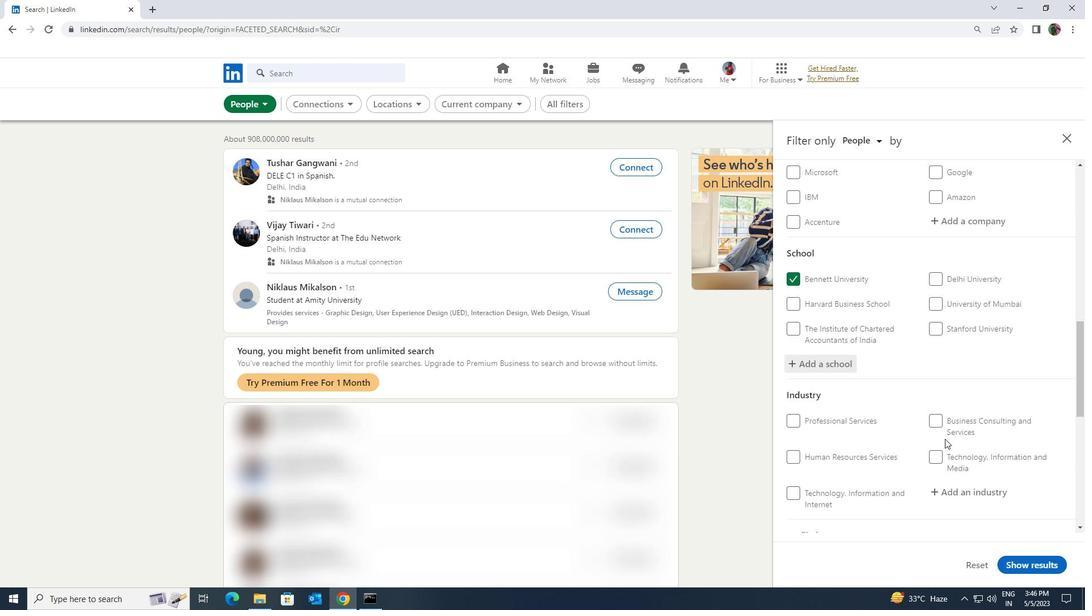 
Action: Mouse moved to (951, 409)
Screenshot: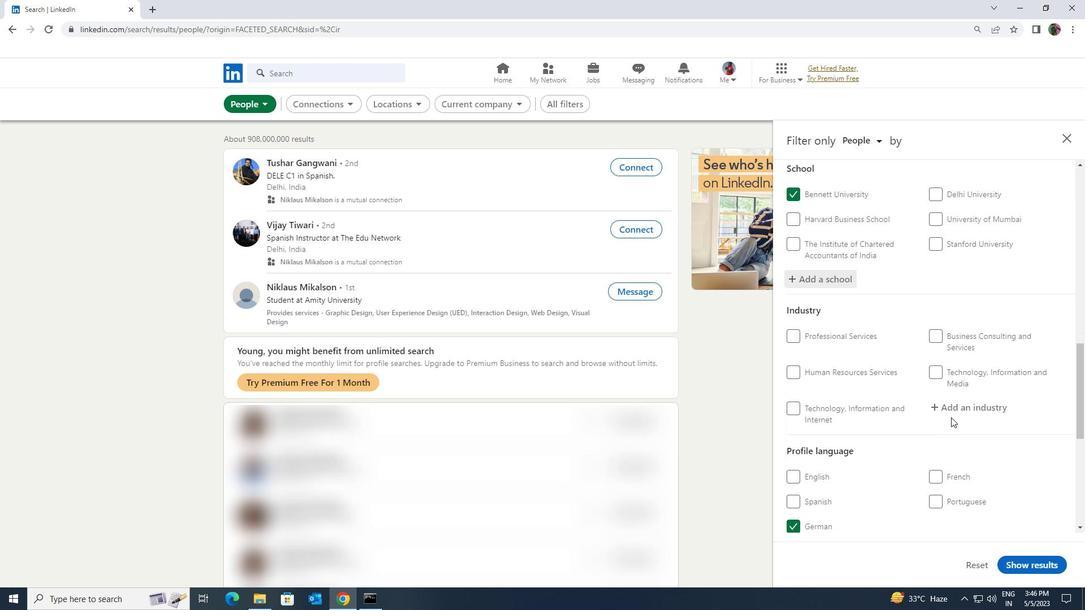 
Action: Mouse pressed left at (951, 409)
Screenshot: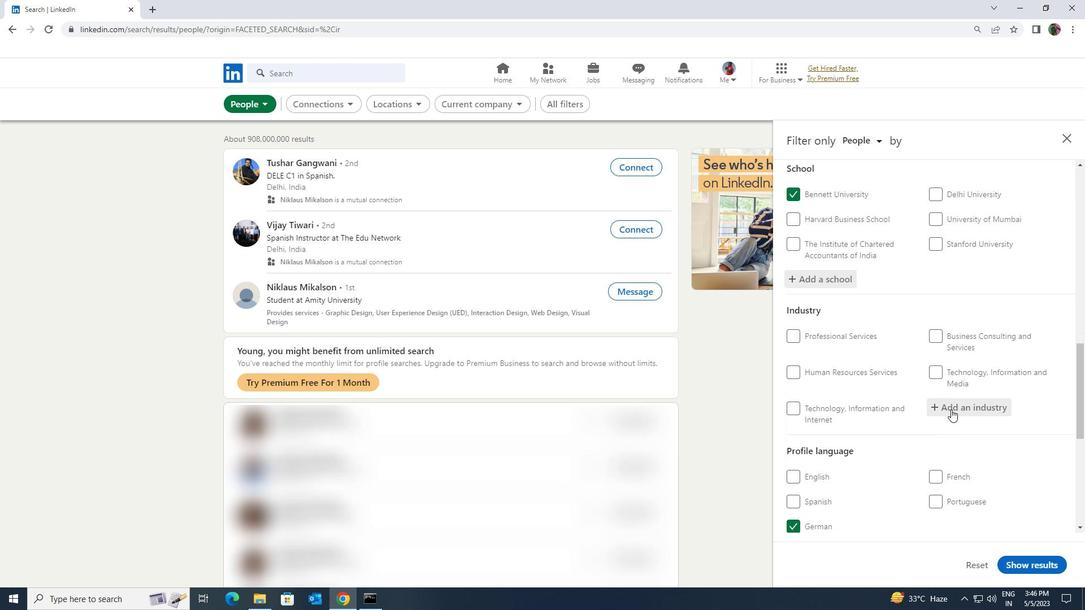 
Action: Key pressed <Key.shift><Key.shift><Key.shift><Key.shift><Key.shift><Key.shift><Key.shift><Key.shift><Key.shift><Key.shift><Key.shift><Key.shift><Key.shift><Key.shift>ABRASS<Key.backspace>
Screenshot: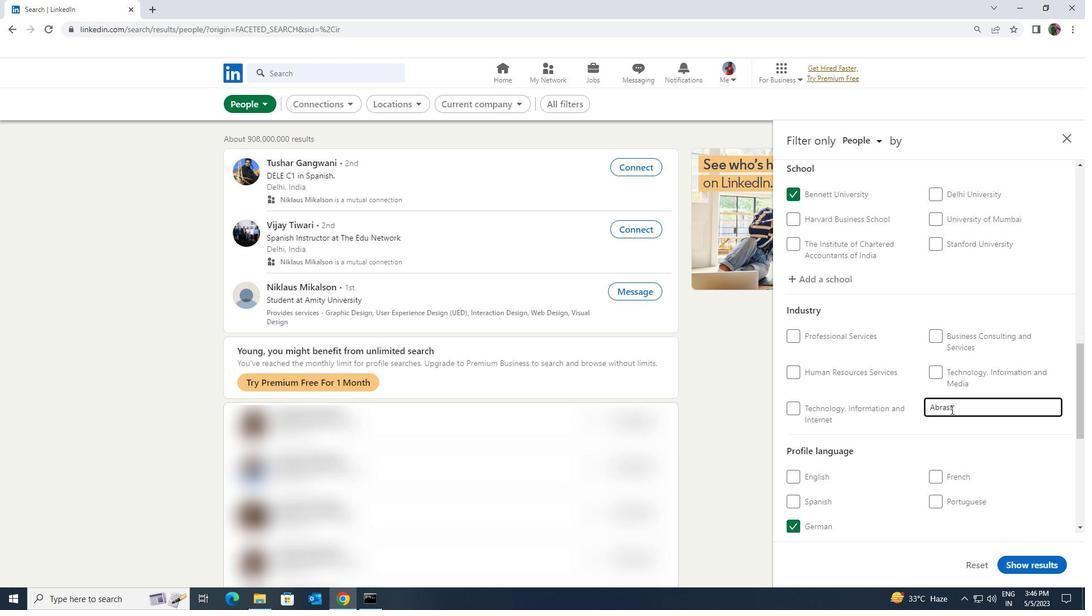 
Action: Mouse moved to (949, 424)
Screenshot: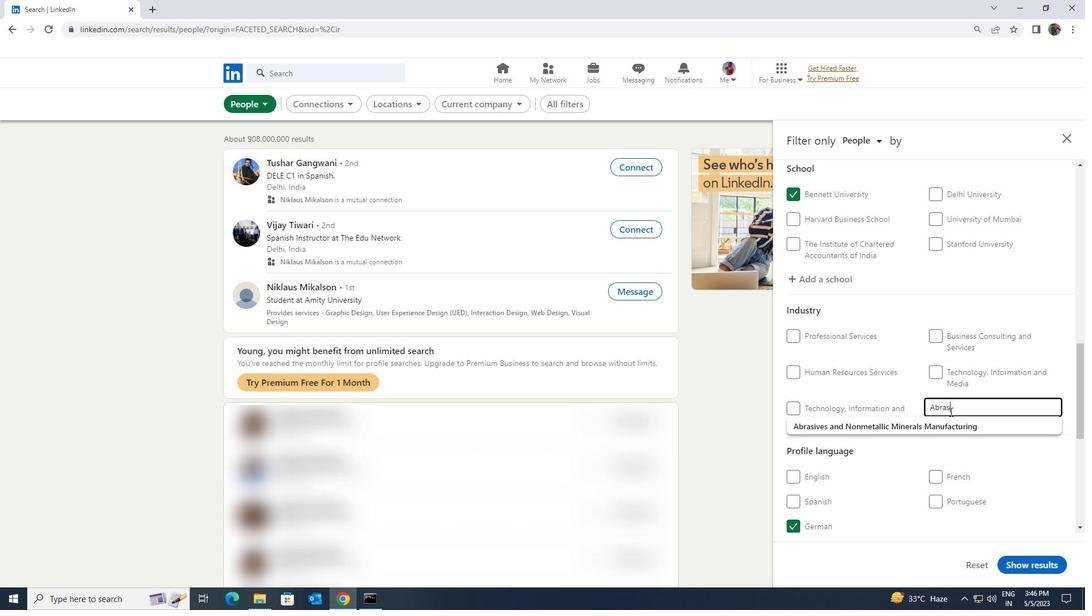 
Action: Mouse pressed left at (949, 424)
Screenshot: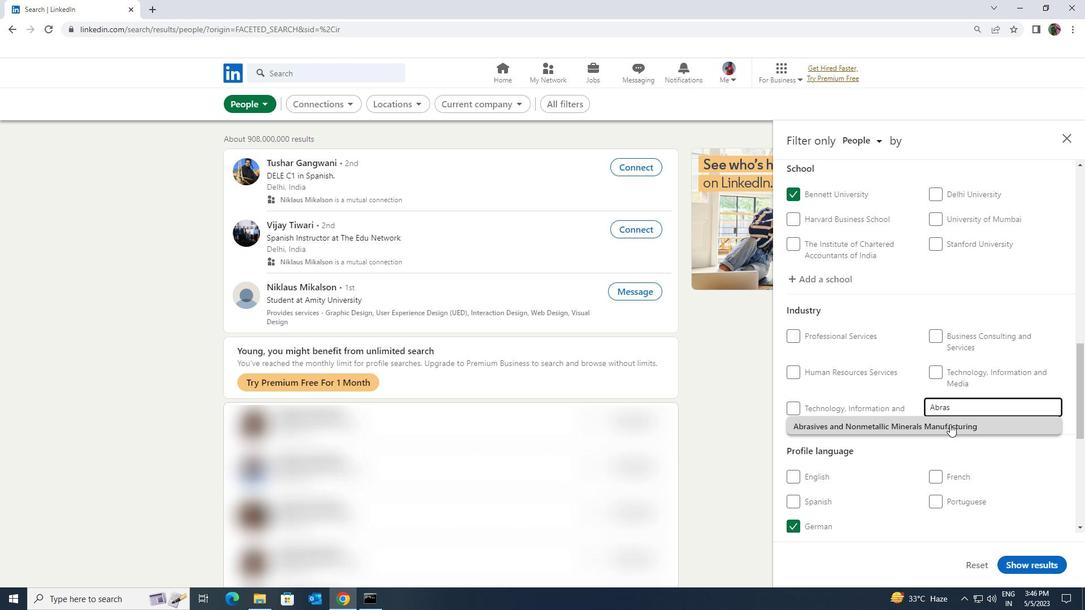 
Action: Mouse moved to (953, 414)
Screenshot: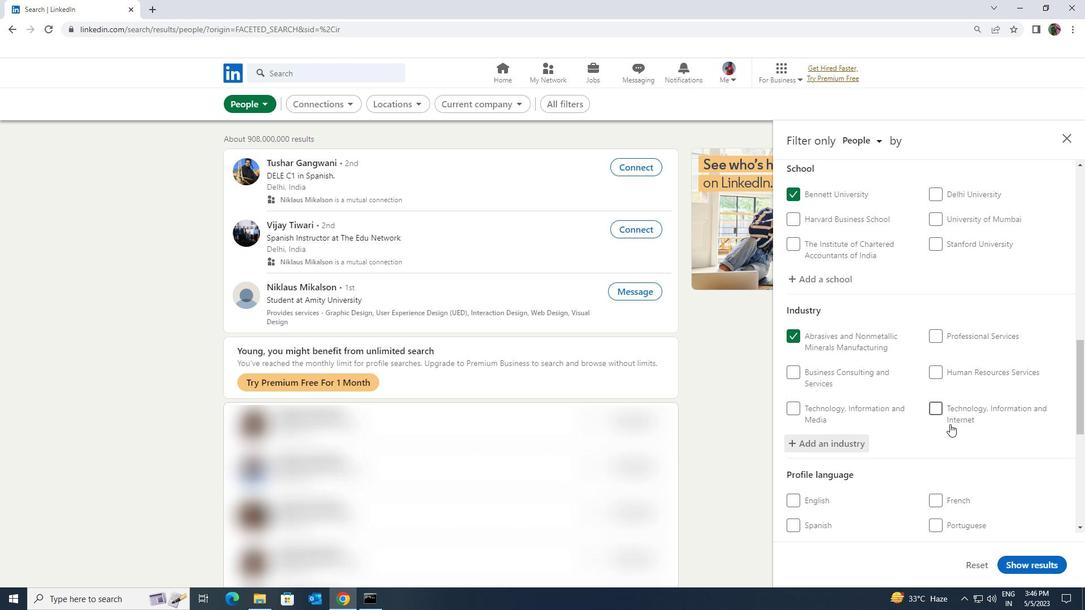 
Action: Mouse scrolled (953, 413) with delta (0, 0)
Screenshot: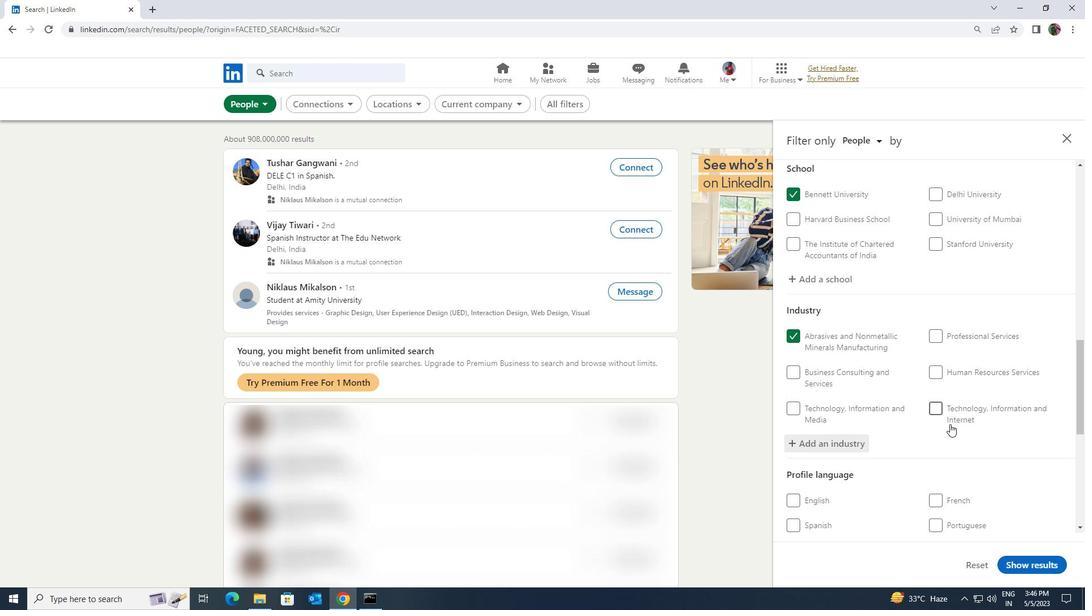 
Action: Mouse scrolled (953, 413) with delta (0, 0)
Screenshot: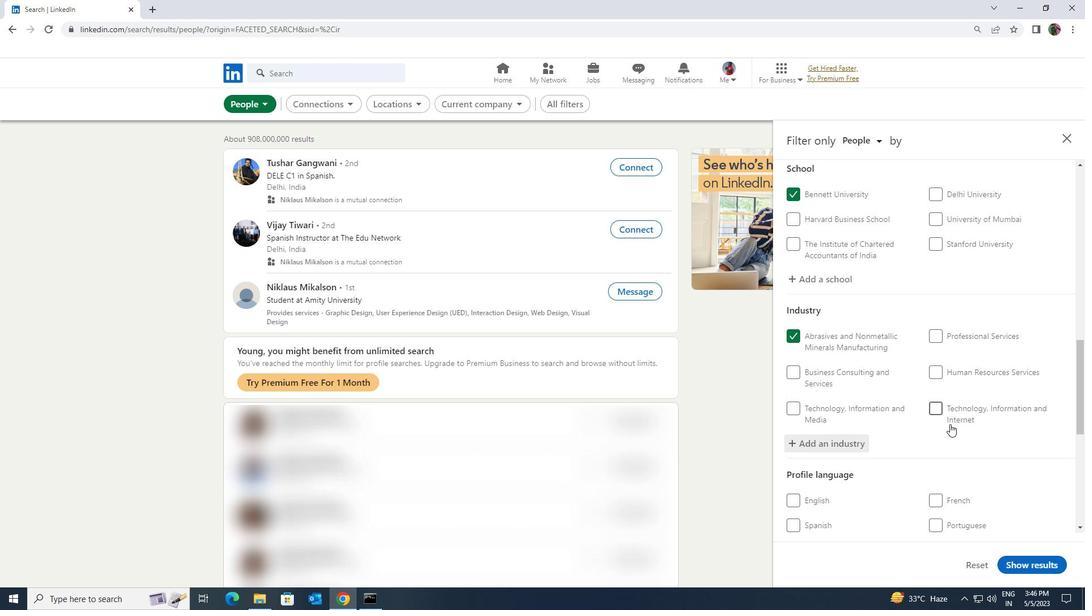 
Action: Mouse scrolled (953, 413) with delta (0, 0)
Screenshot: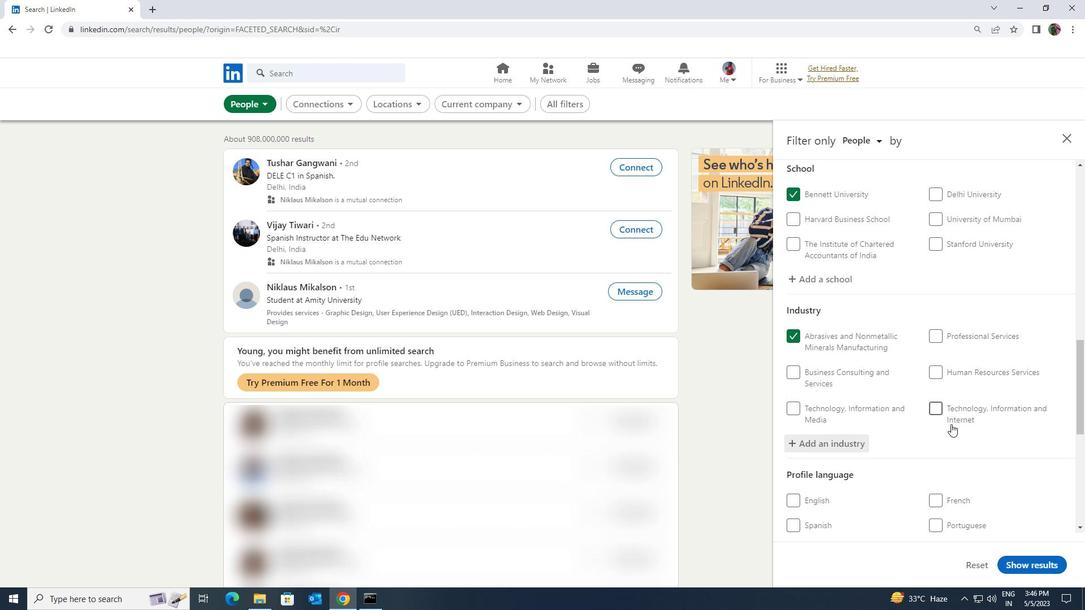 
Action: Mouse moved to (953, 413)
Screenshot: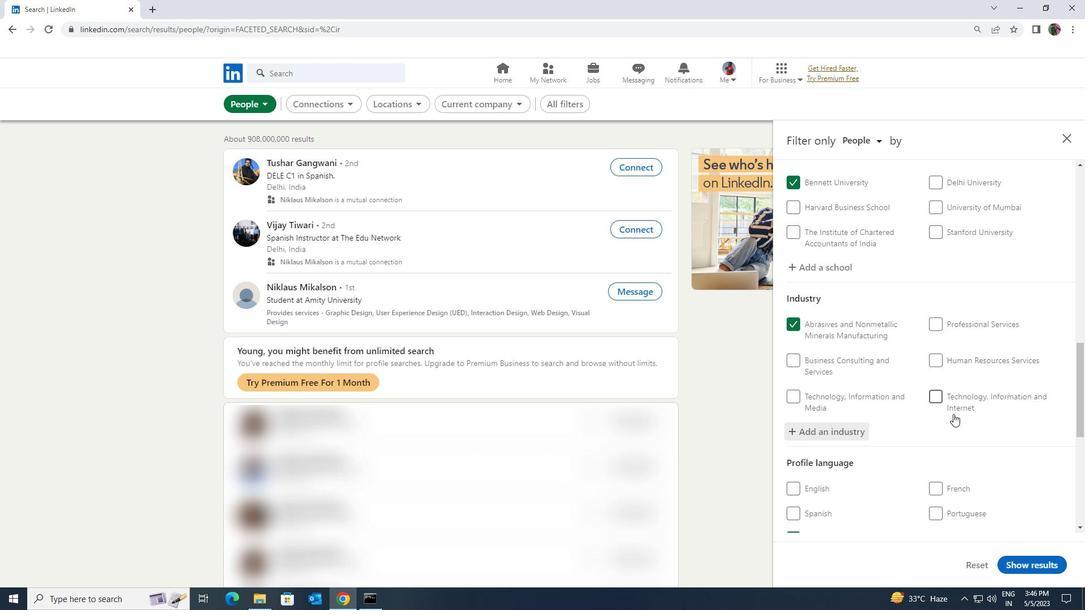 
Action: Mouse scrolled (953, 413) with delta (0, 0)
Screenshot: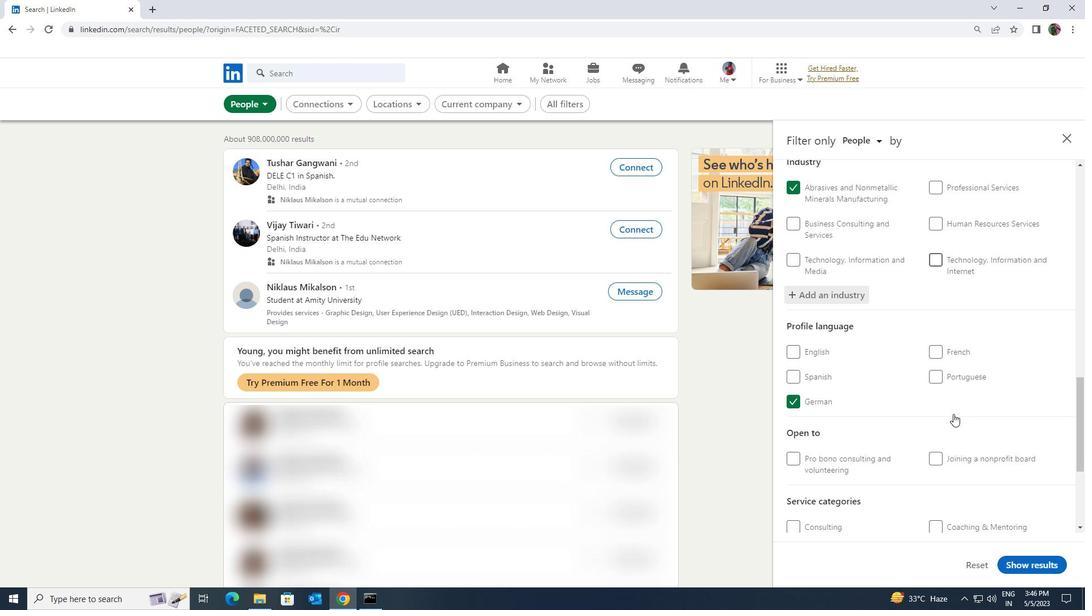 
Action: Mouse scrolled (953, 413) with delta (0, 0)
Screenshot: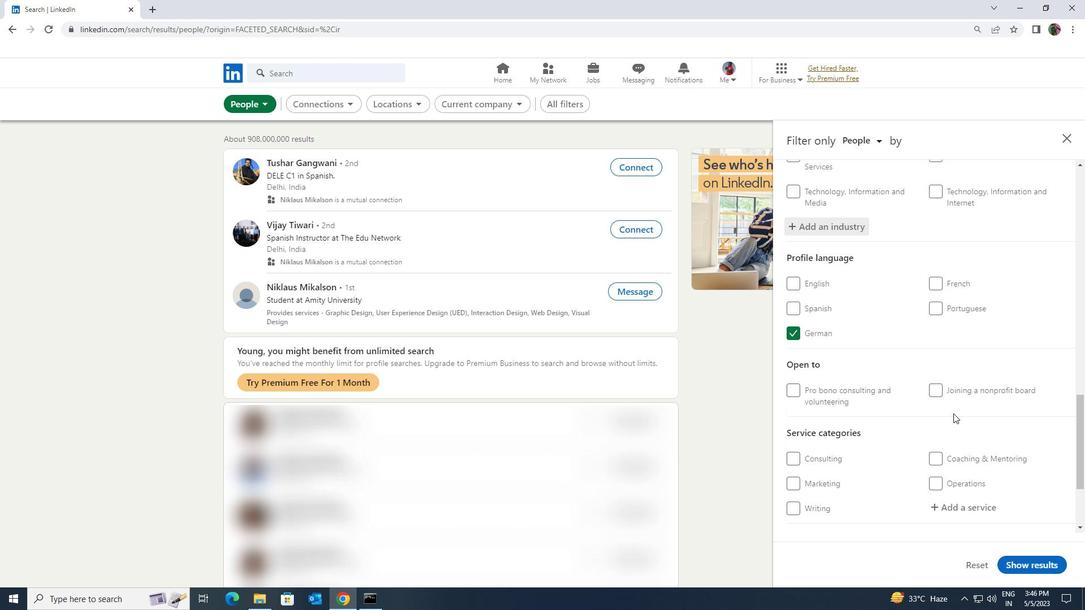 
Action: Mouse moved to (950, 442)
Screenshot: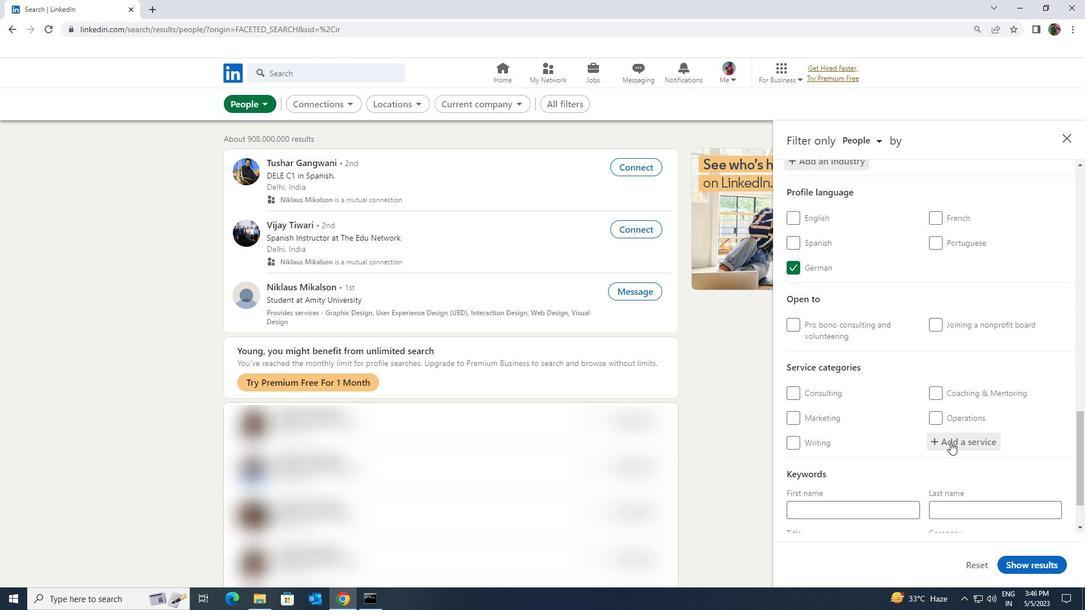 
Action: Mouse pressed left at (950, 442)
Screenshot: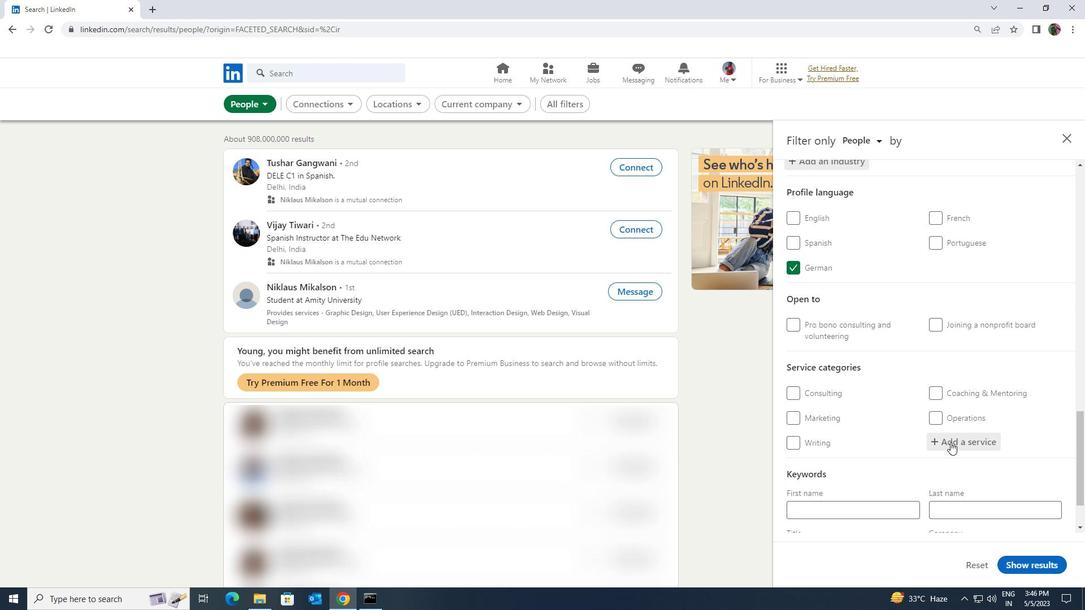 
Action: Key pressed <Key.shift><Key.shift><Key.shift><Key.shift><Key.shift><Key.shift><Key.shift><Key.shift><Key.shift><Key.shift><Key.shift><Key.shift><Key.shift><Key.shift><Key.shift><Key.shift><Key.shift><Key.shift><Key.shift>TELE
Screenshot: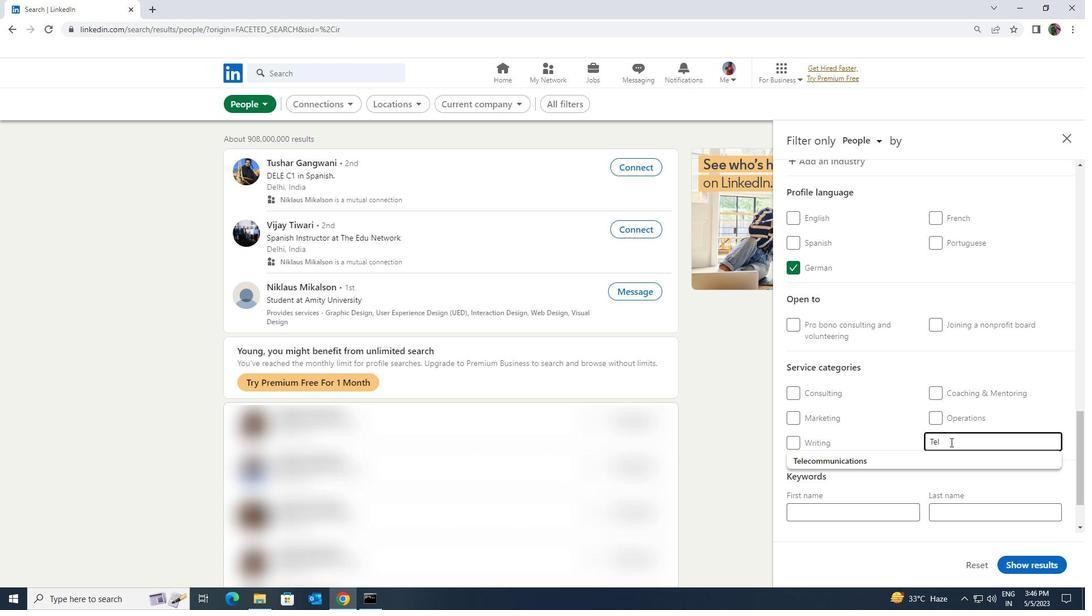 
Action: Mouse moved to (946, 454)
Screenshot: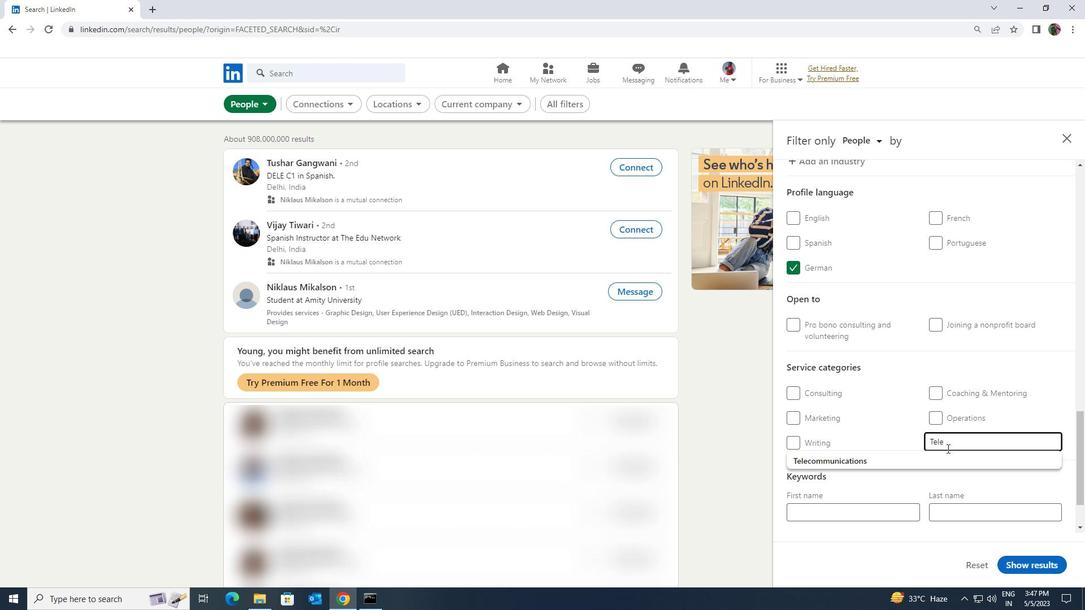 
Action: Mouse pressed left at (946, 454)
Screenshot: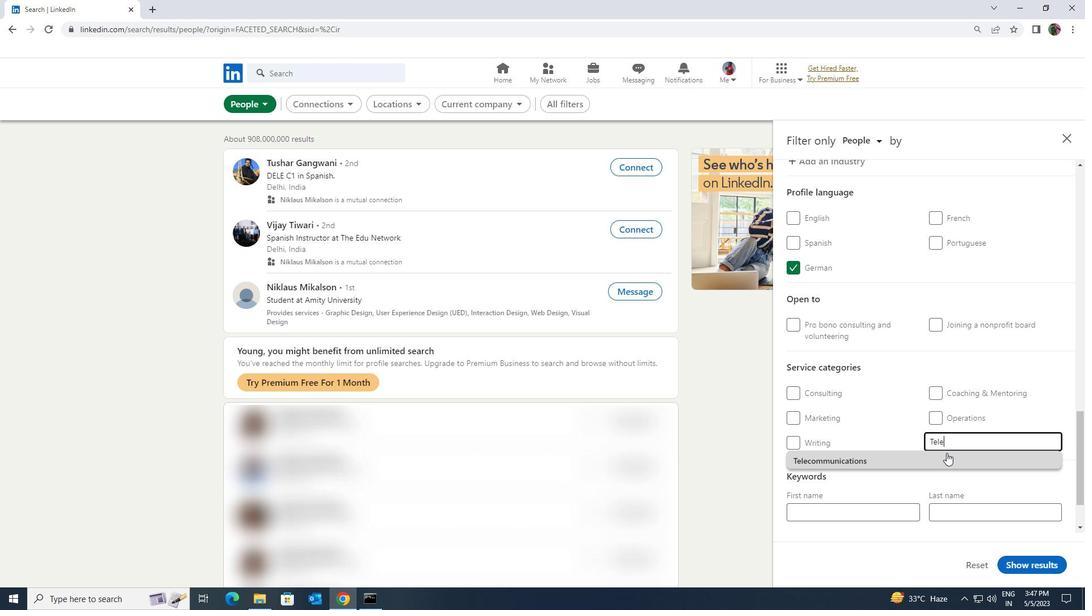 
Action: Mouse scrolled (946, 453) with delta (0, 0)
Screenshot: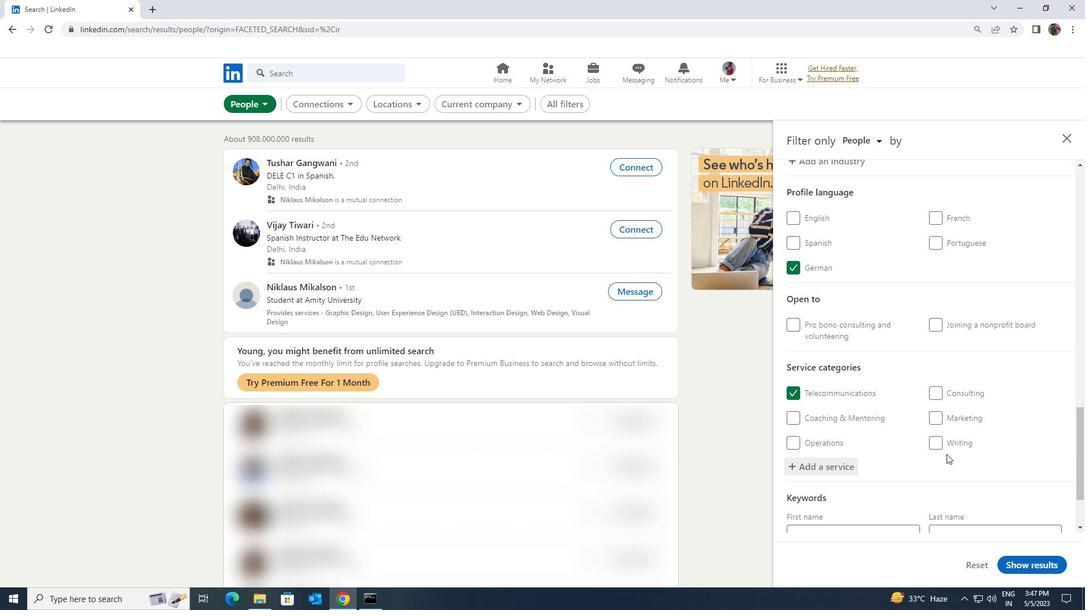 
Action: Mouse scrolled (946, 453) with delta (0, 0)
Screenshot: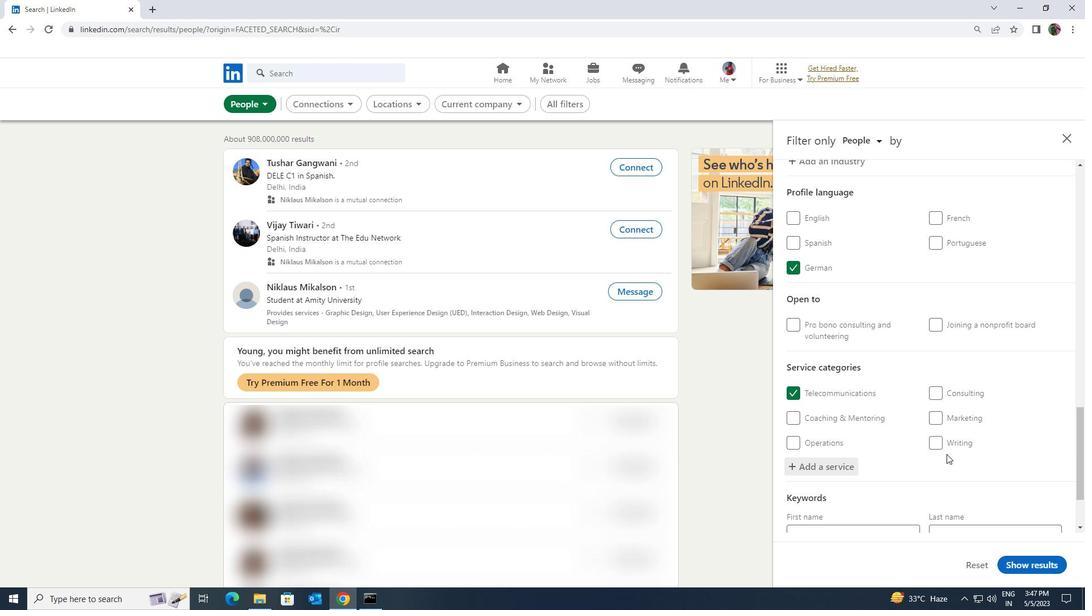 
Action: Mouse scrolled (946, 453) with delta (0, 0)
Screenshot: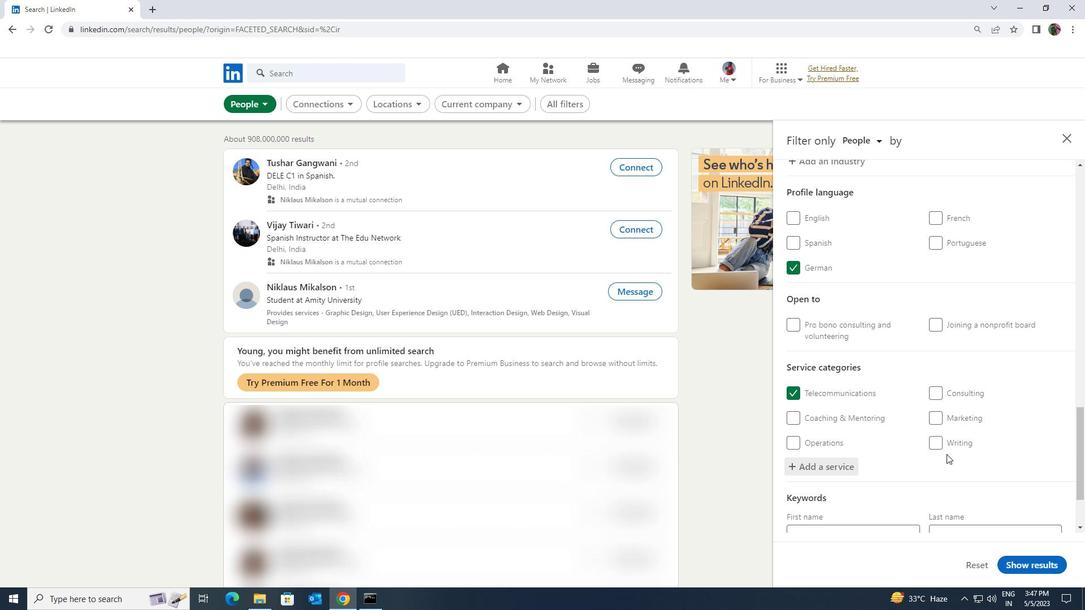 
Action: Mouse moved to (942, 456)
Screenshot: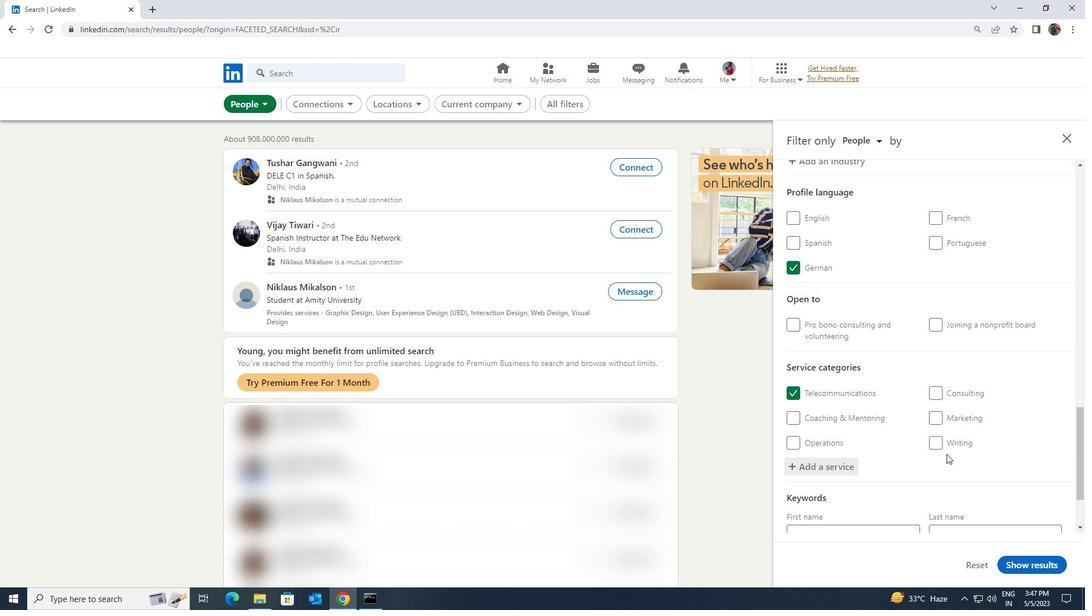 
Action: Mouse scrolled (942, 456) with delta (0, 0)
Screenshot: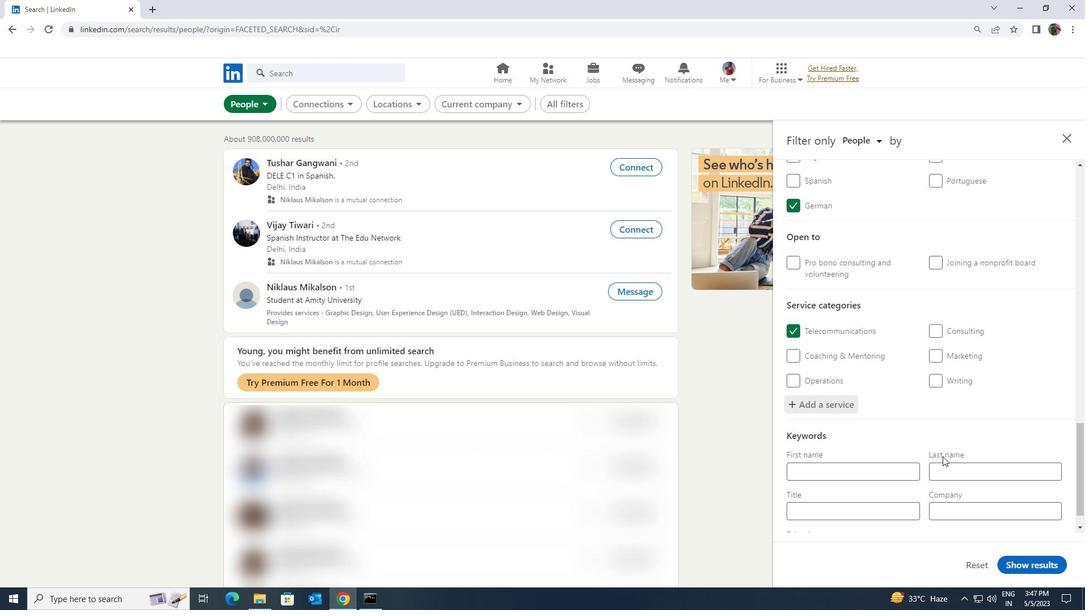 
Action: Mouse scrolled (942, 456) with delta (0, 0)
Screenshot: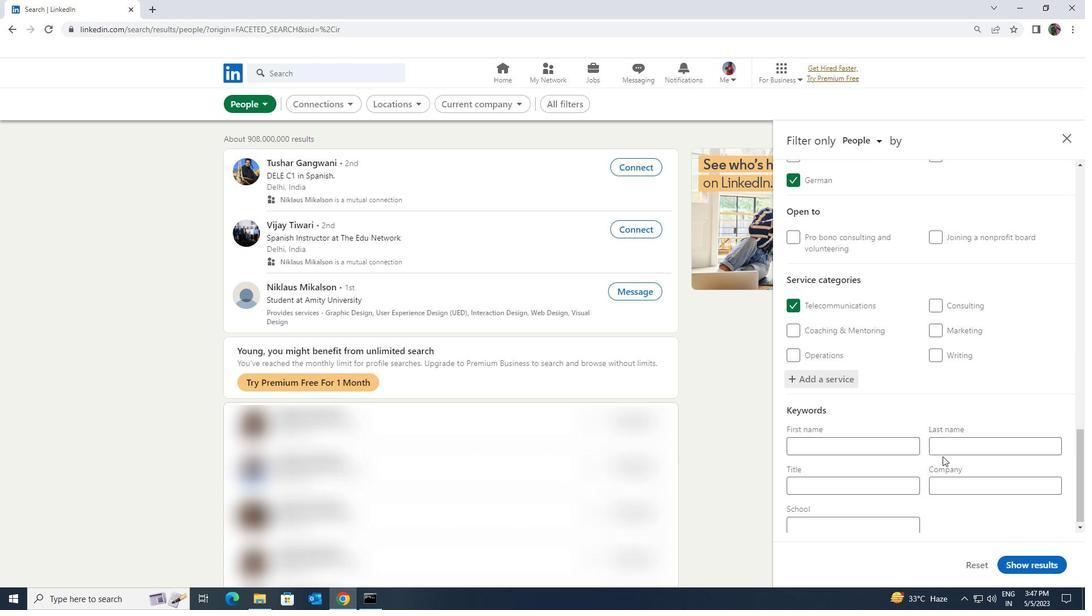 
Action: Mouse moved to (905, 479)
Screenshot: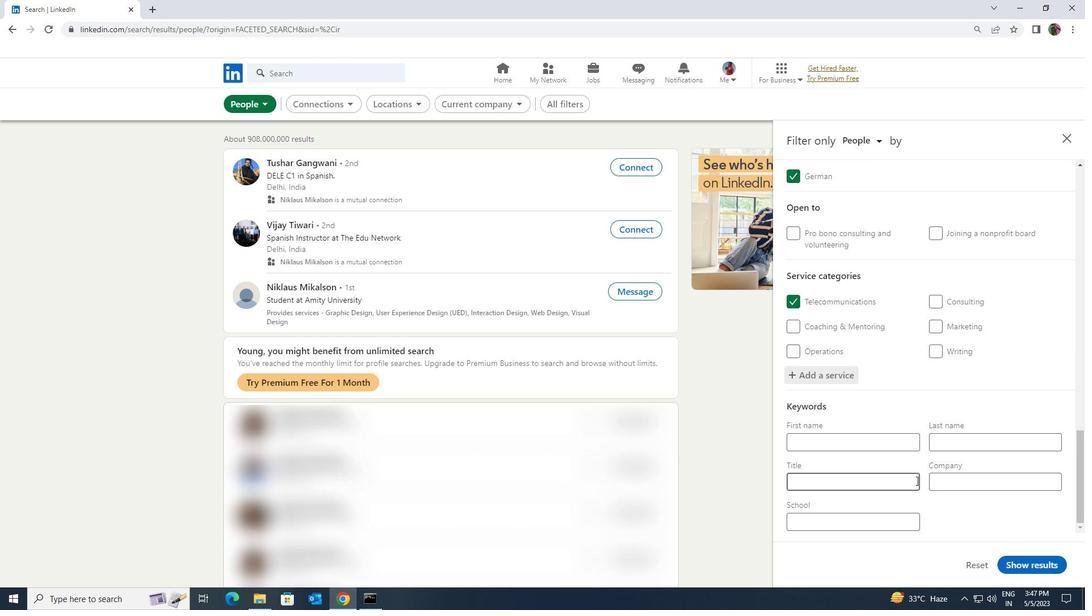 
Action: Mouse pressed left at (905, 479)
Screenshot: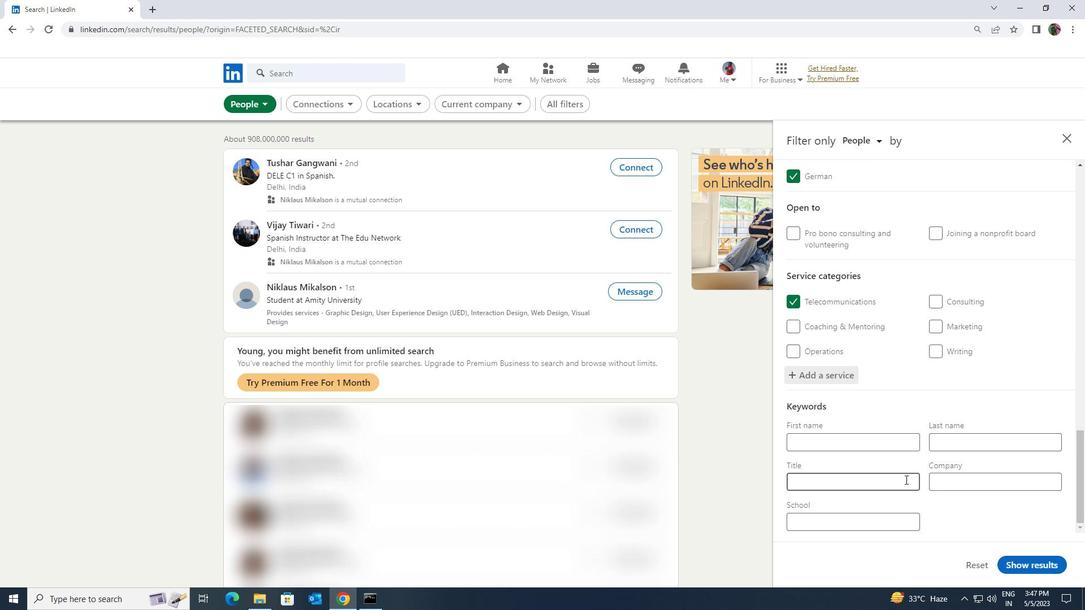 
Action: Key pressed <Key.shift>PORTER
Screenshot: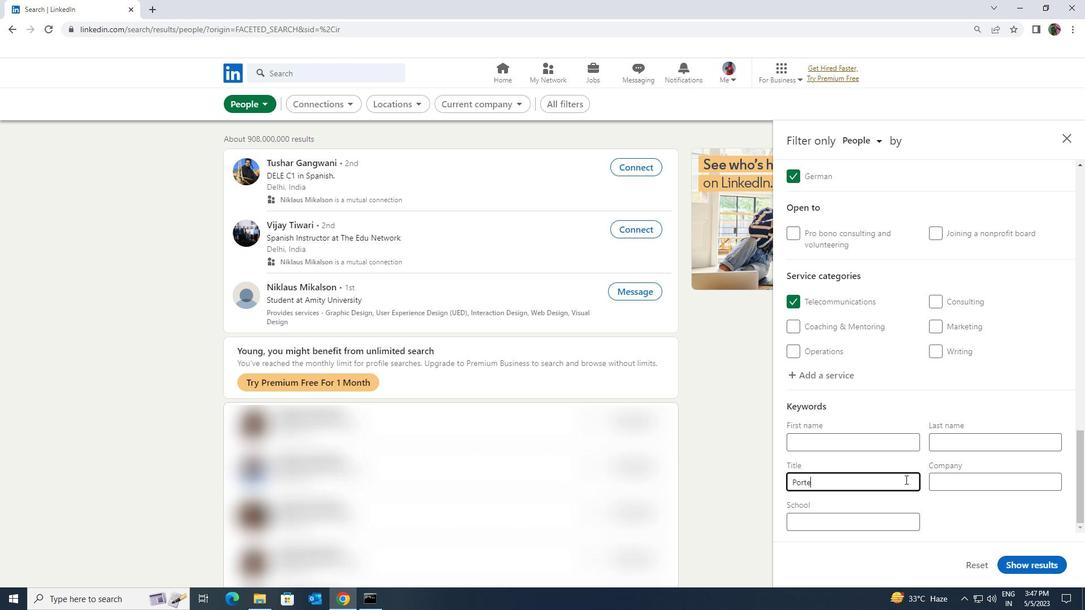 
Action: Mouse moved to (1010, 566)
Screenshot: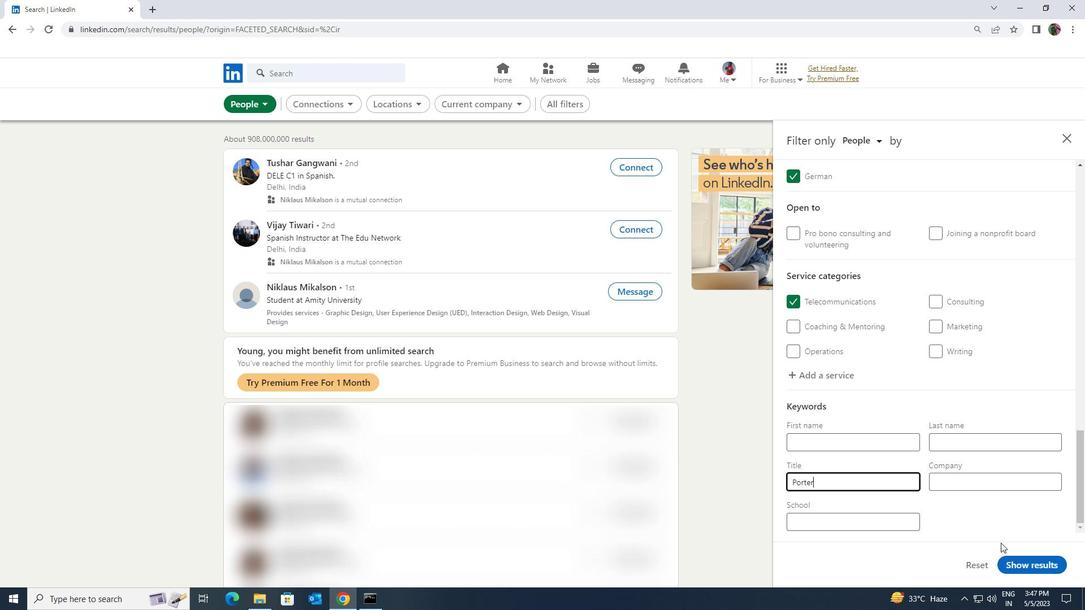 
Action: Mouse pressed left at (1010, 566)
Screenshot: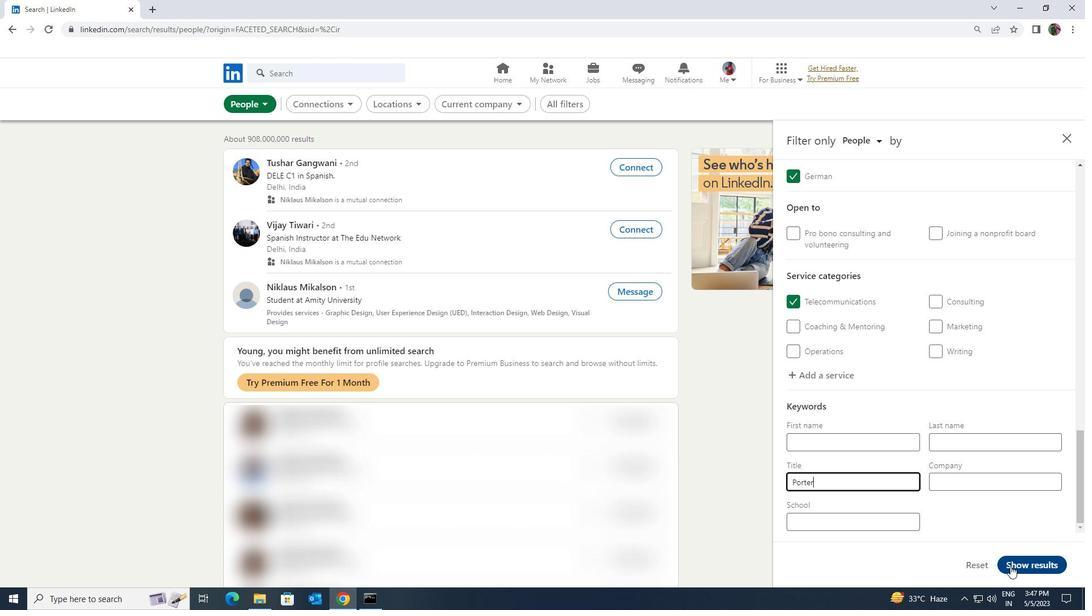 
